 Task: Find a one-way flight from Honolulu to Jacksonville on May 3 for 9 passengers in Premium economy, departing between 4:00 AM and 7:00 AM.
Action: Mouse moved to (299, 269)
Screenshot: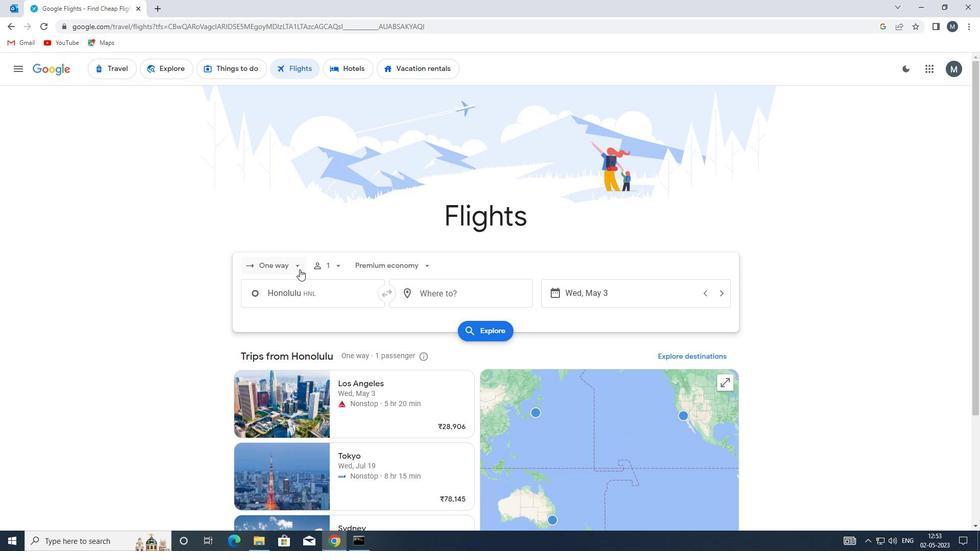 
Action: Mouse pressed left at (299, 269)
Screenshot: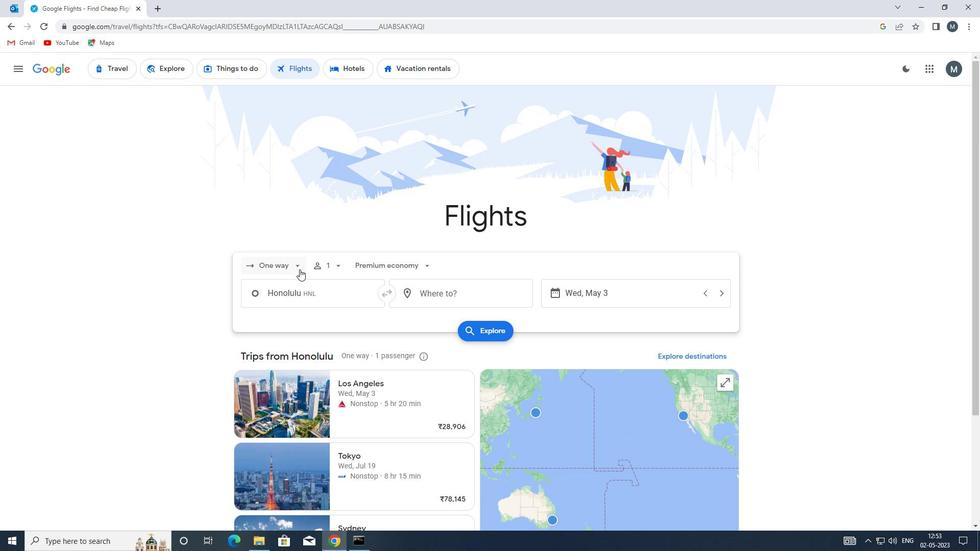 
Action: Mouse moved to (303, 310)
Screenshot: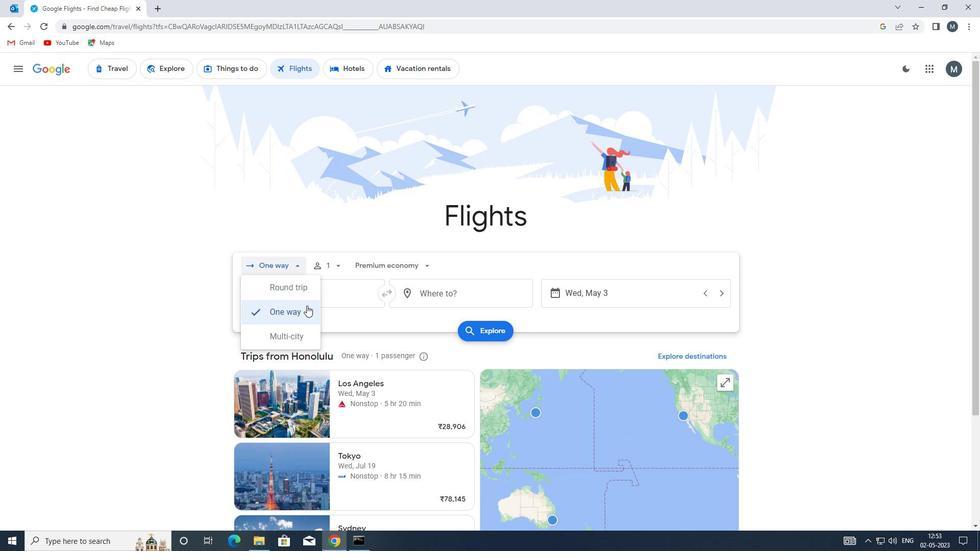 
Action: Mouse pressed left at (303, 310)
Screenshot: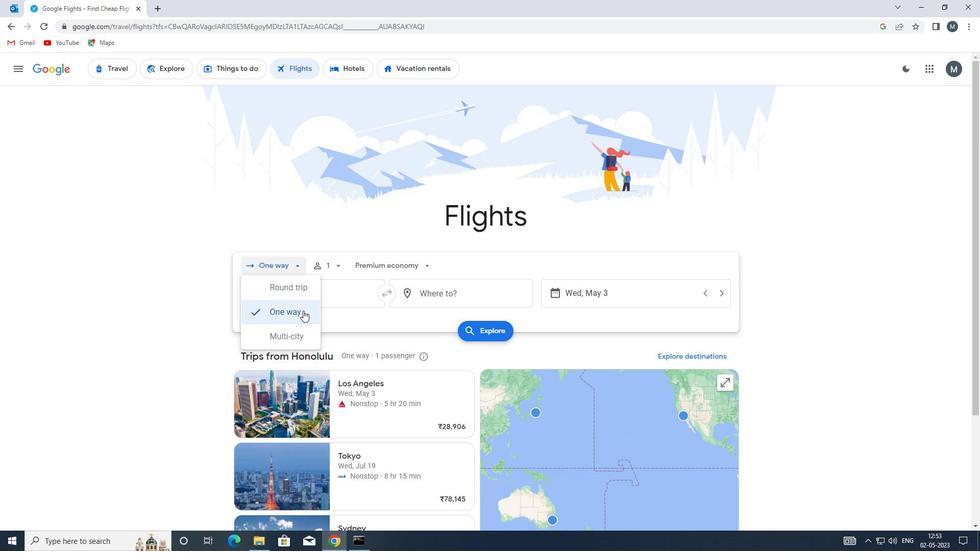 
Action: Mouse moved to (333, 266)
Screenshot: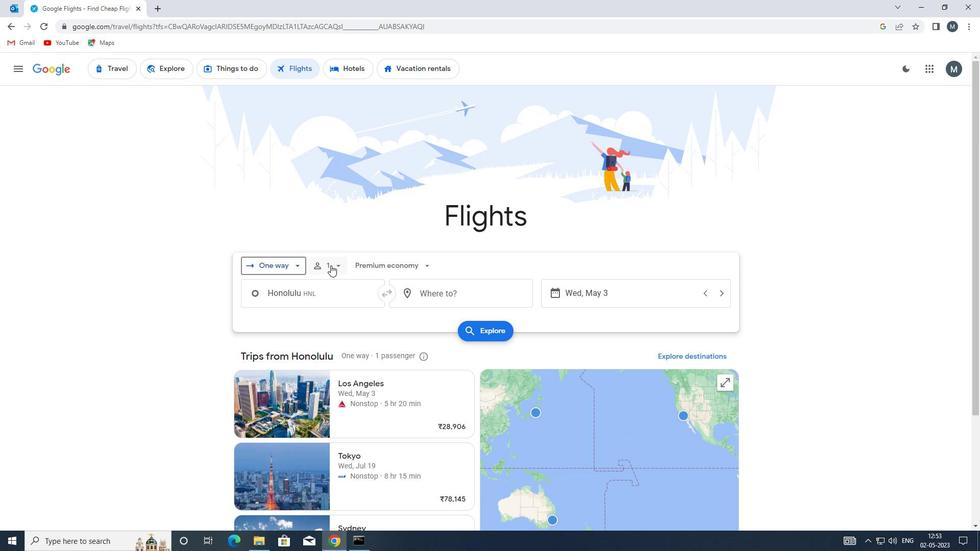 
Action: Mouse pressed left at (333, 266)
Screenshot: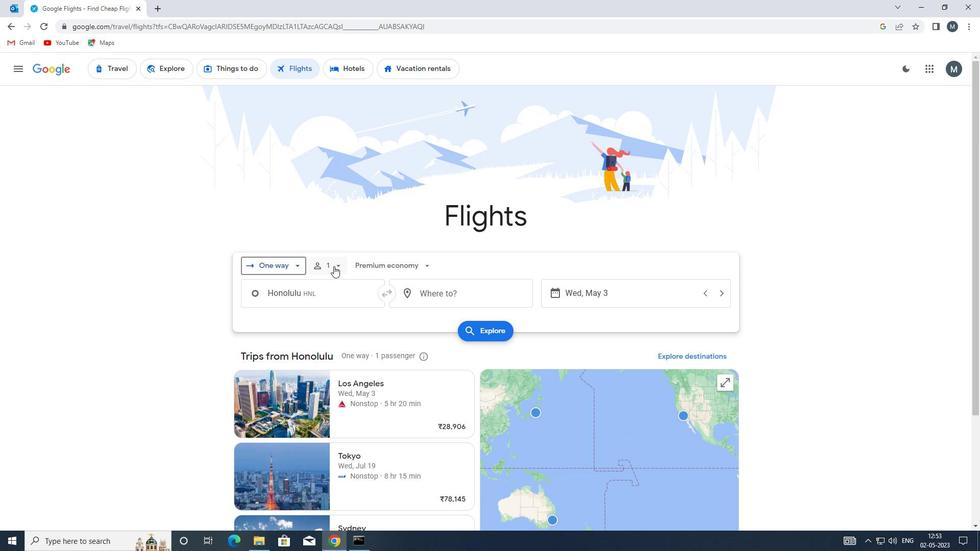 
Action: Mouse moved to (419, 292)
Screenshot: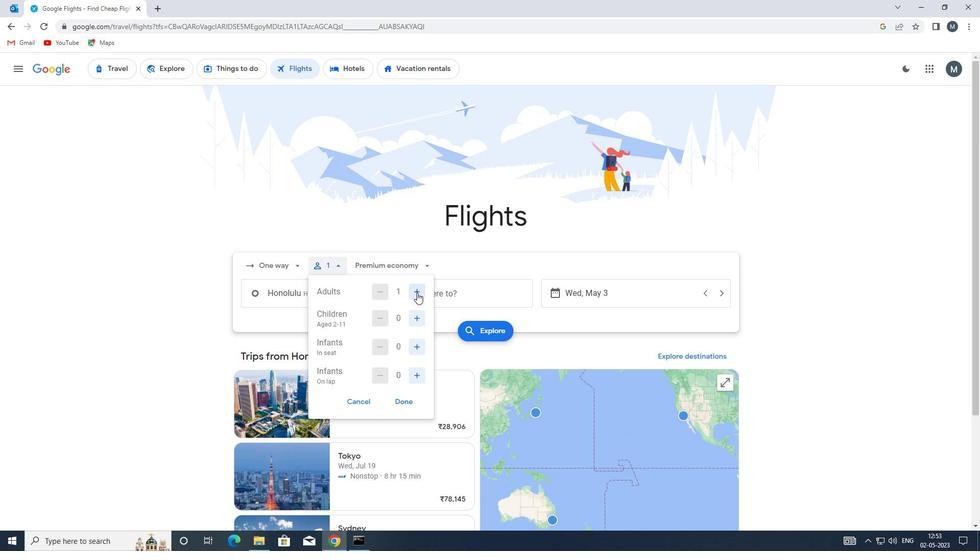 
Action: Mouse pressed left at (419, 292)
Screenshot: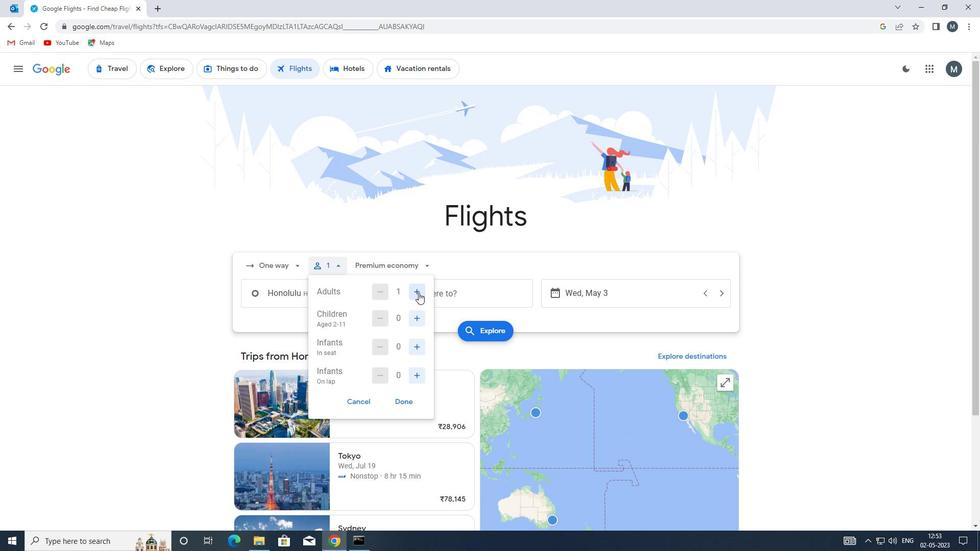 
Action: Mouse pressed left at (419, 292)
Screenshot: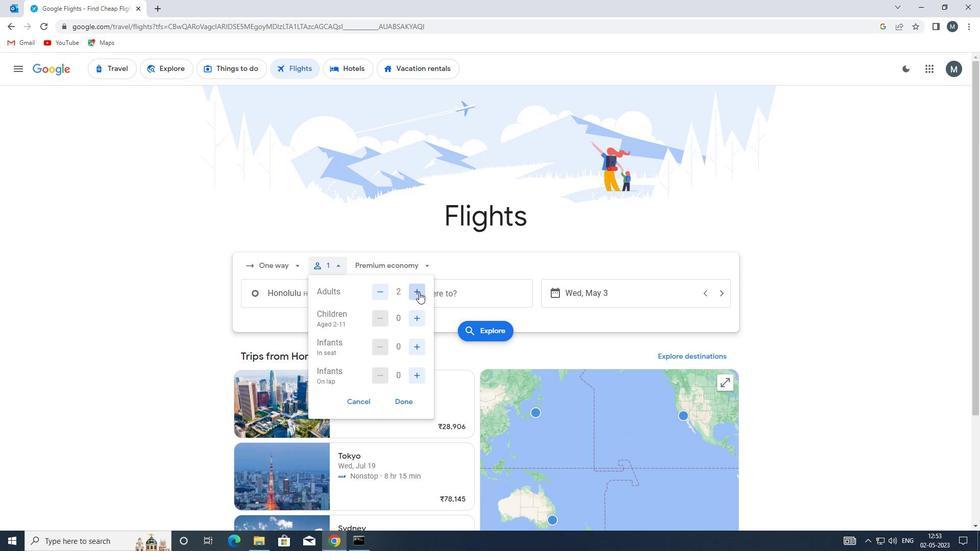 
Action: Mouse pressed left at (419, 292)
Screenshot: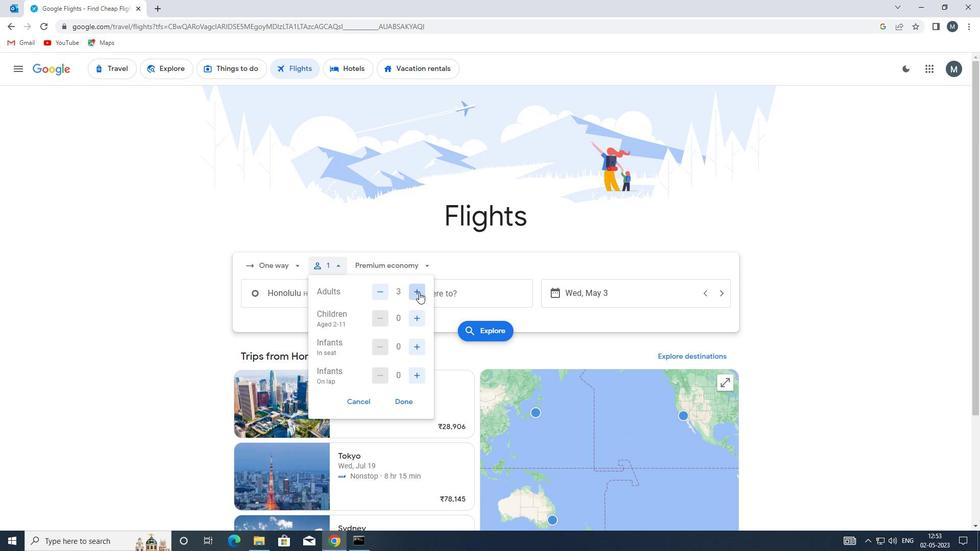 
Action: Mouse pressed left at (419, 292)
Screenshot: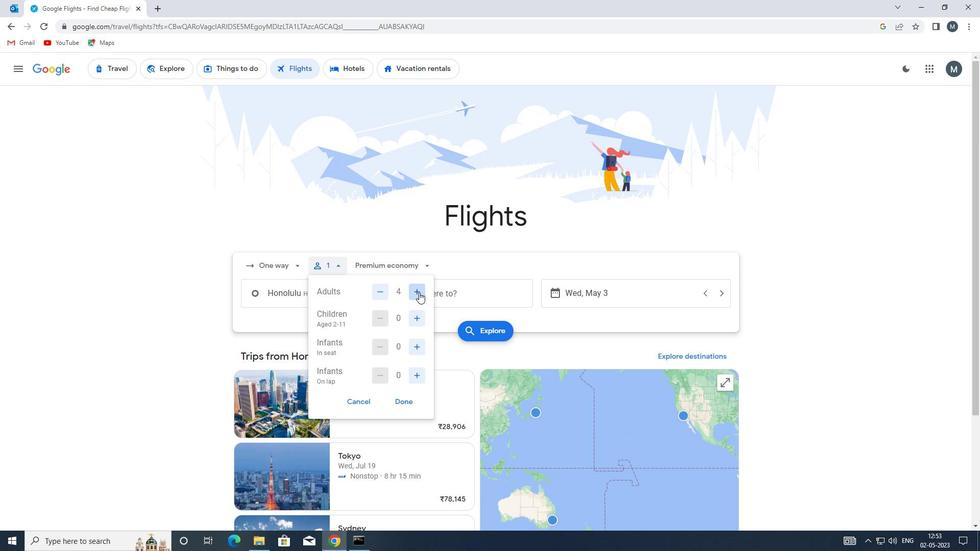 
Action: Mouse moved to (385, 294)
Screenshot: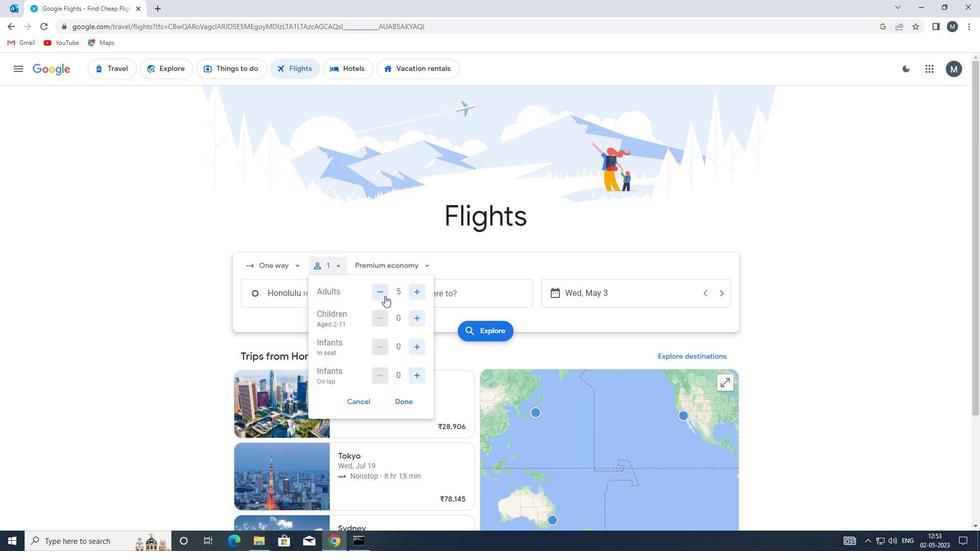 
Action: Mouse pressed left at (385, 294)
Screenshot: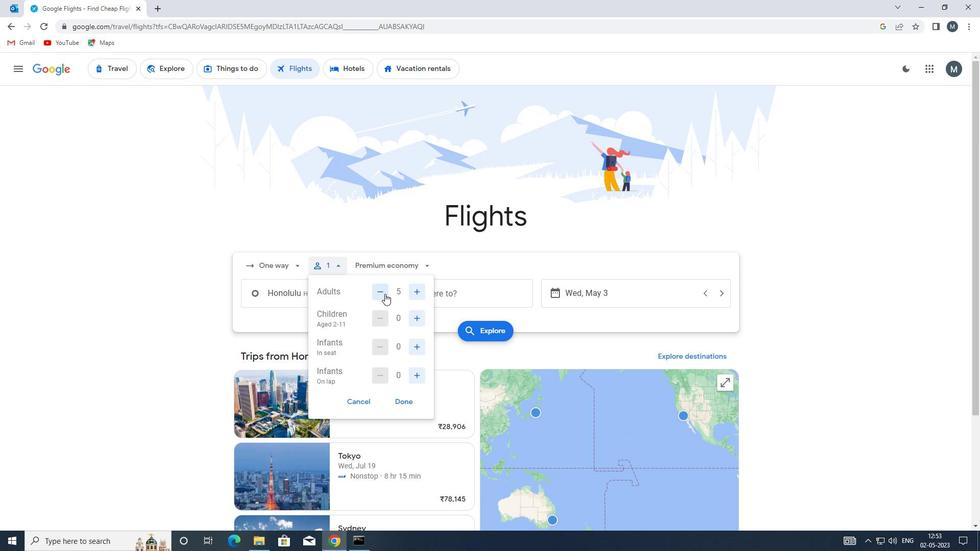 
Action: Mouse moved to (419, 321)
Screenshot: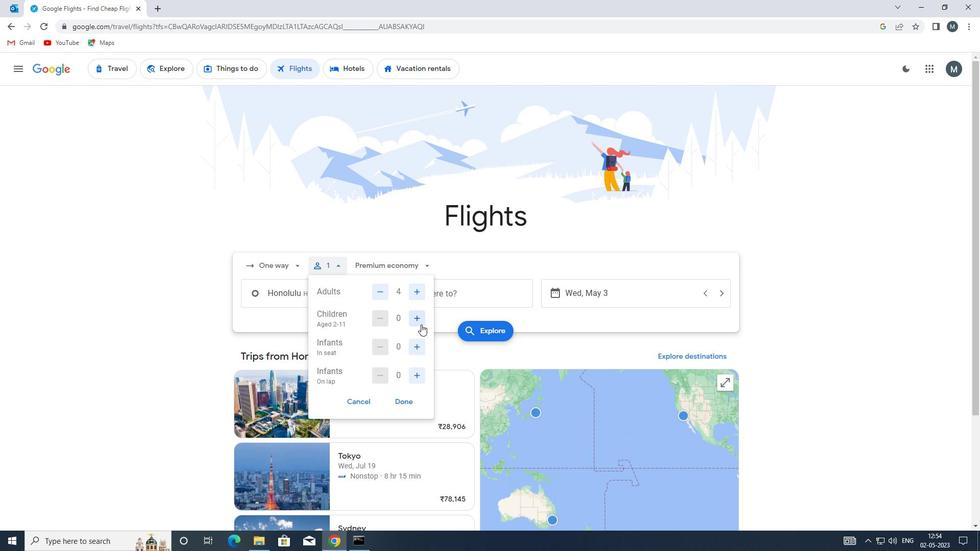 
Action: Mouse pressed left at (419, 321)
Screenshot: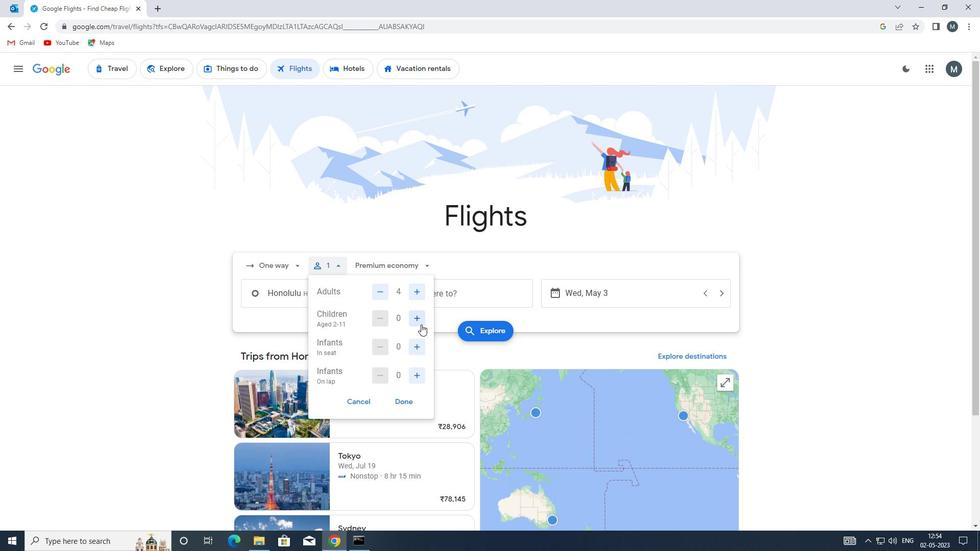 
Action: Mouse pressed left at (419, 321)
Screenshot: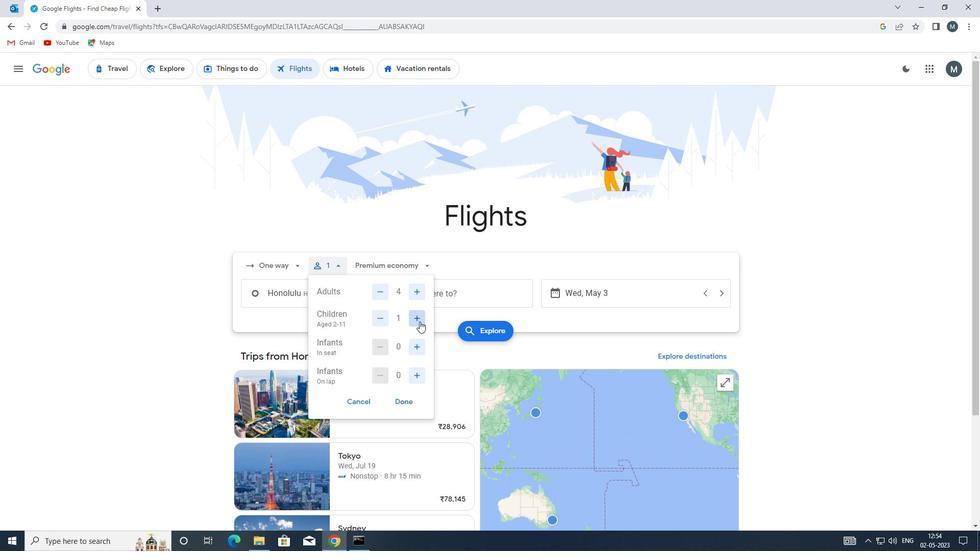 
Action: Mouse moved to (415, 347)
Screenshot: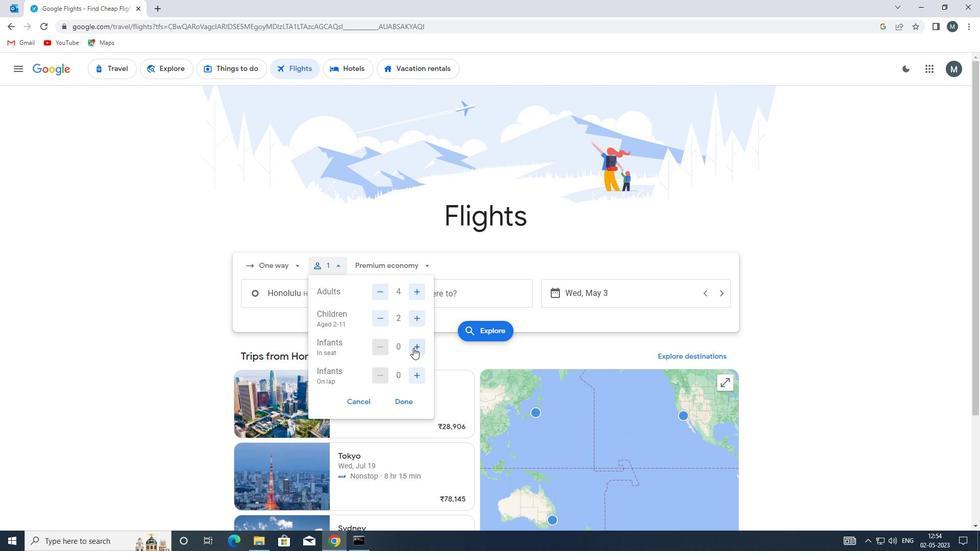 
Action: Mouse pressed left at (415, 347)
Screenshot: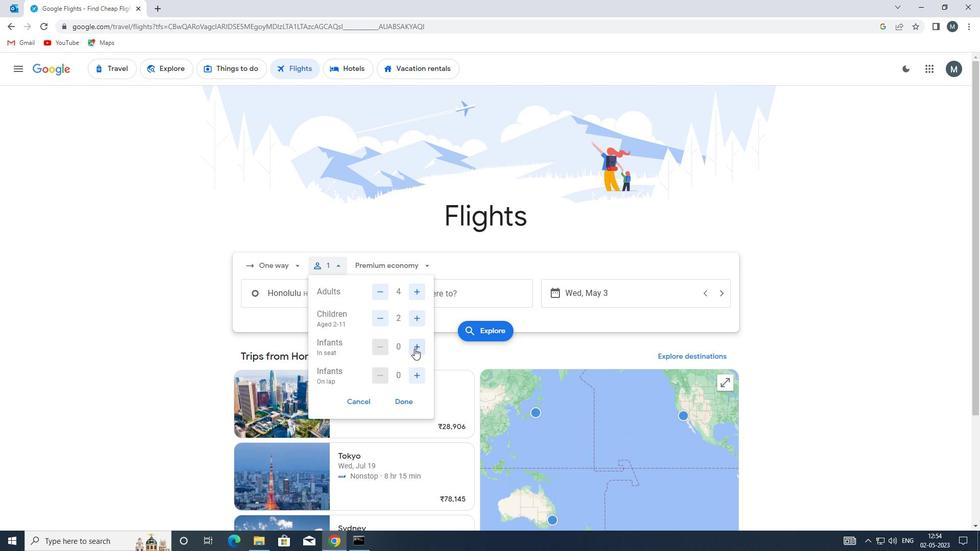 
Action: Mouse pressed left at (415, 347)
Screenshot: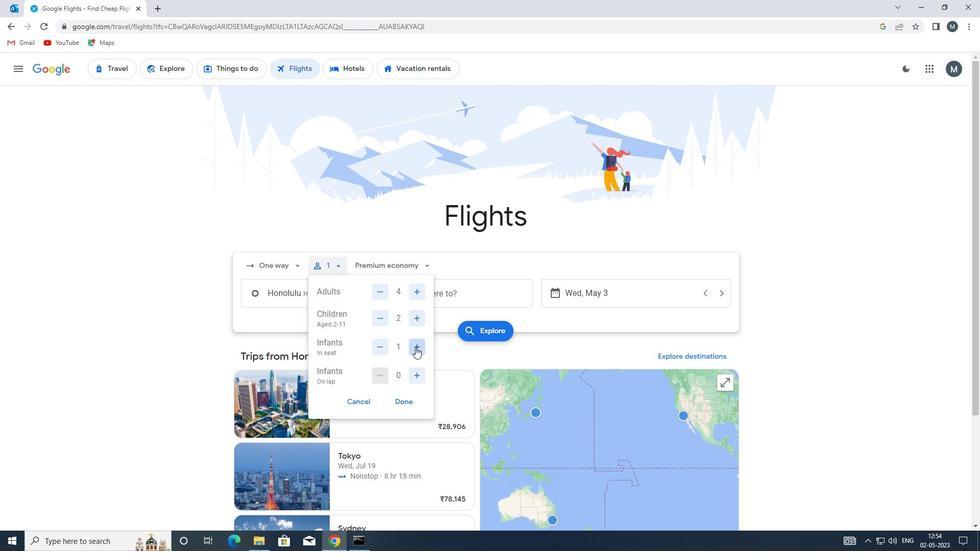 
Action: Mouse moved to (413, 374)
Screenshot: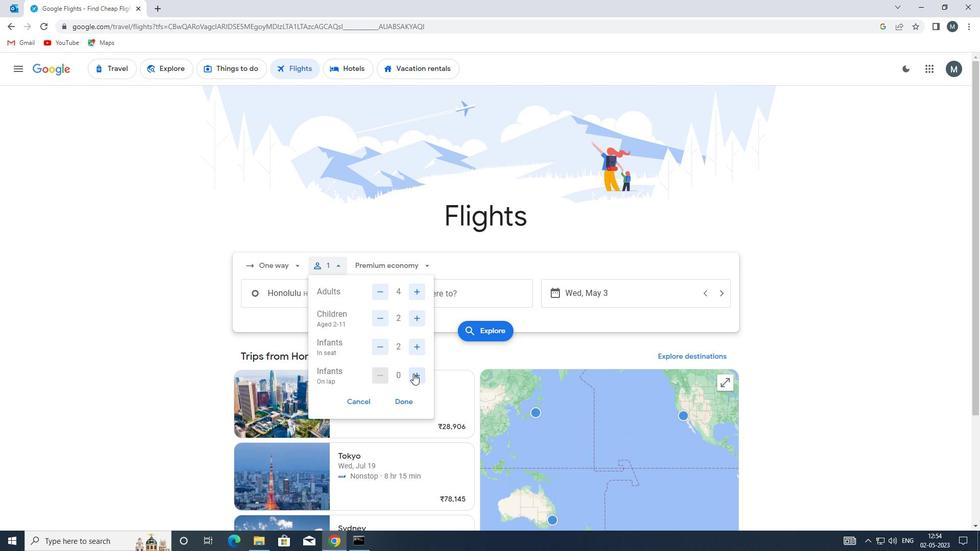 
Action: Mouse pressed left at (413, 374)
Screenshot: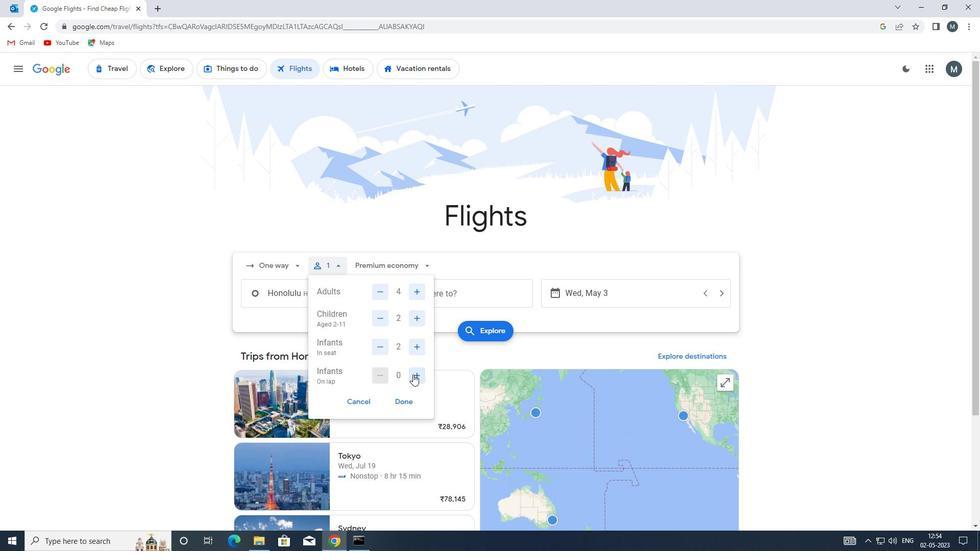 
Action: Mouse moved to (401, 402)
Screenshot: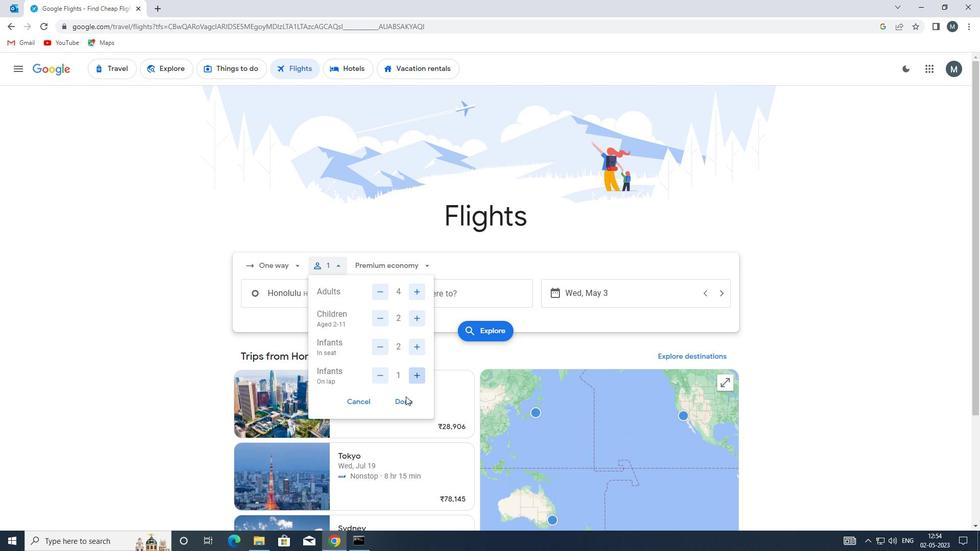 
Action: Mouse pressed left at (401, 402)
Screenshot: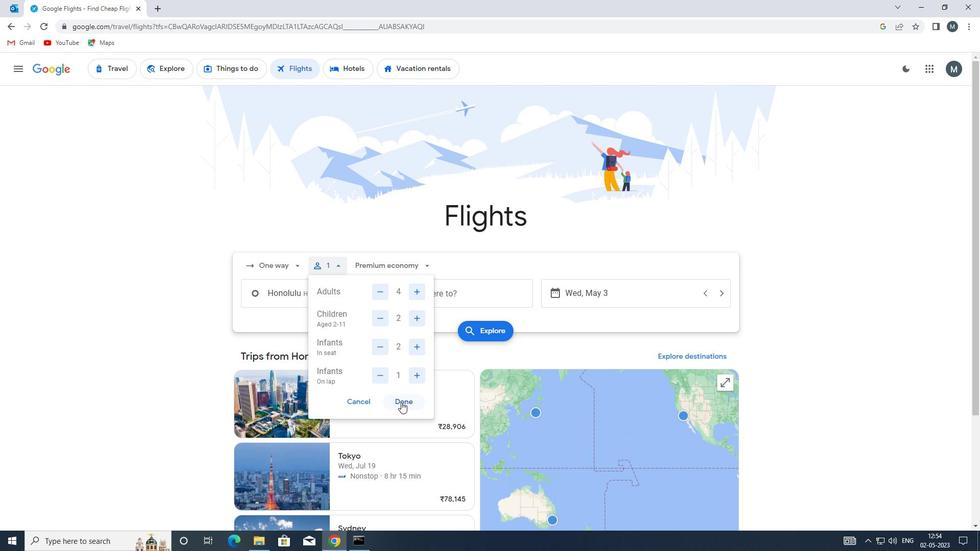 
Action: Mouse moved to (408, 266)
Screenshot: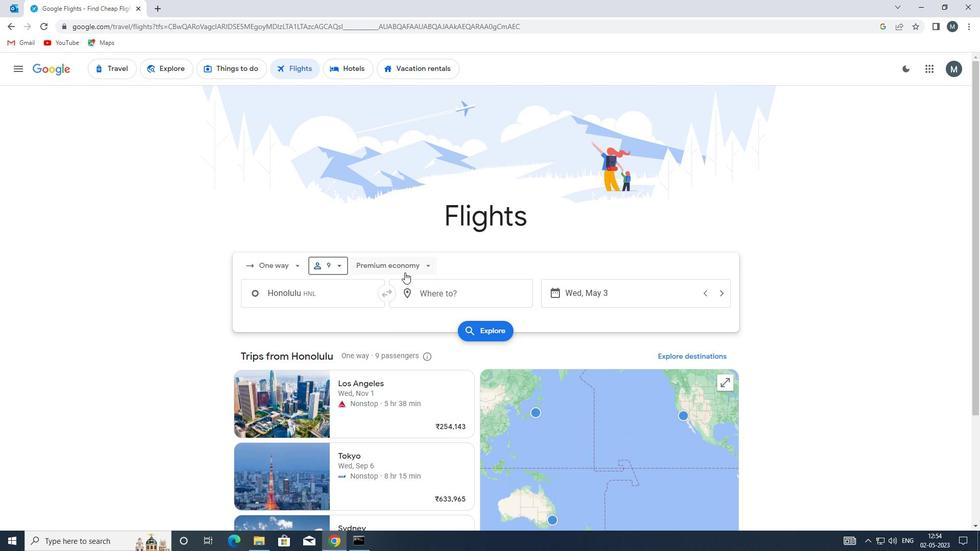
Action: Mouse pressed left at (408, 266)
Screenshot: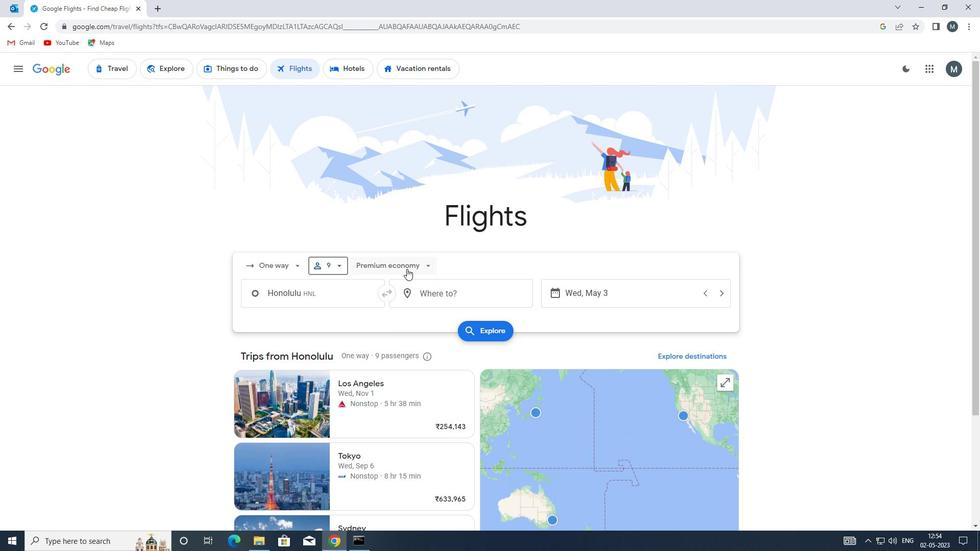 
Action: Mouse moved to (420, 308)
Screenshot: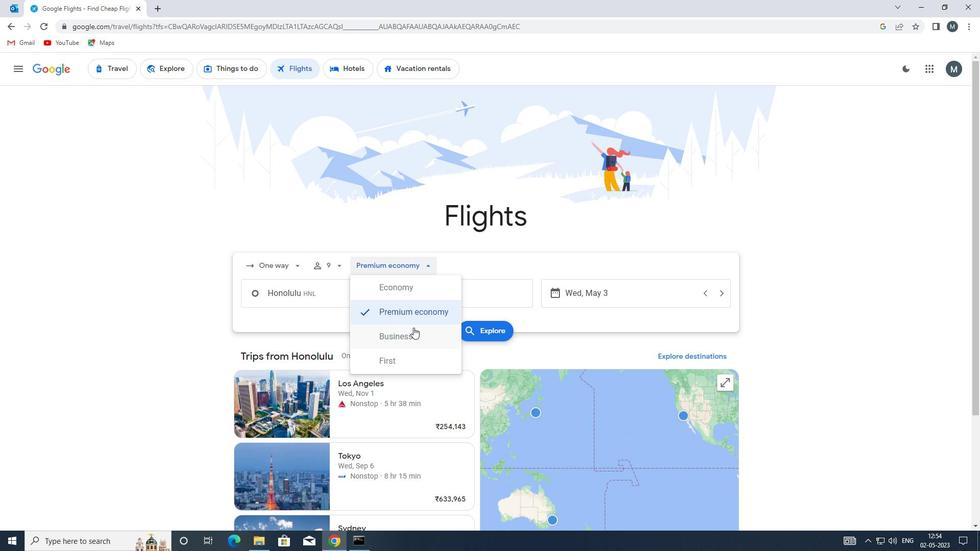 
Action: Mouse pressed left at (420, 308)
Screenshot: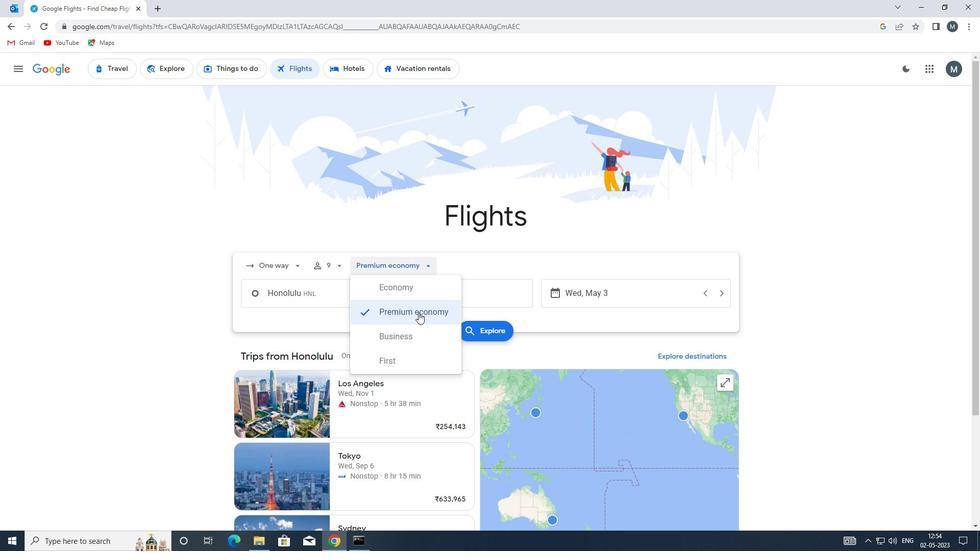 
Action: Mouse moved to (348, 295)
Screenshot: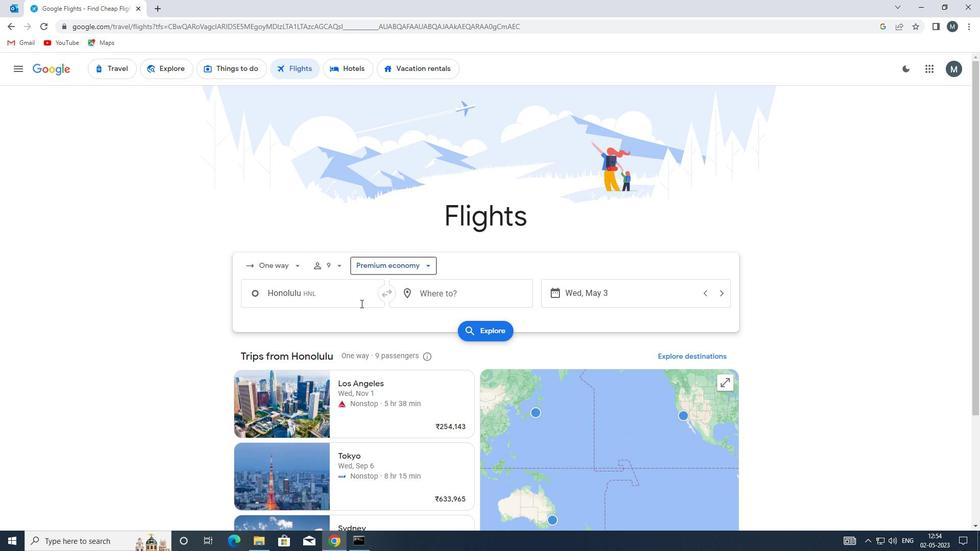
Action: Mouse pressed left at (348, 295)
Screenshot: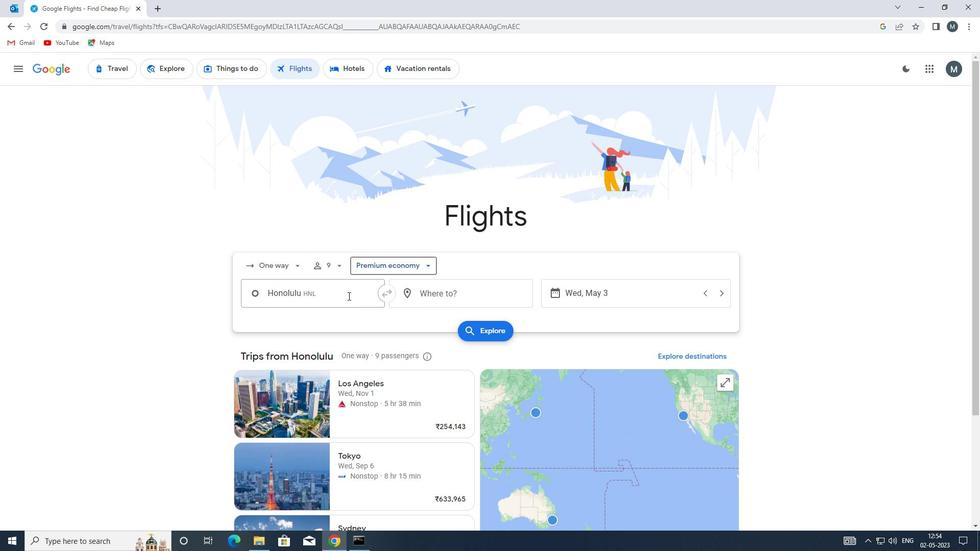 
Action: Key pressed <Key.enter>
Screenshot: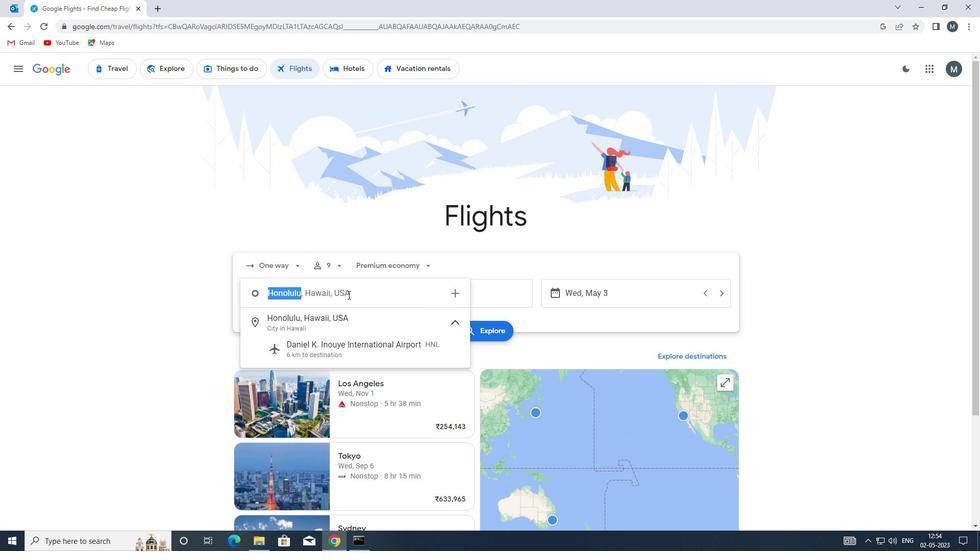 
Action: Mouse moved to (440, 292)
Screenshot: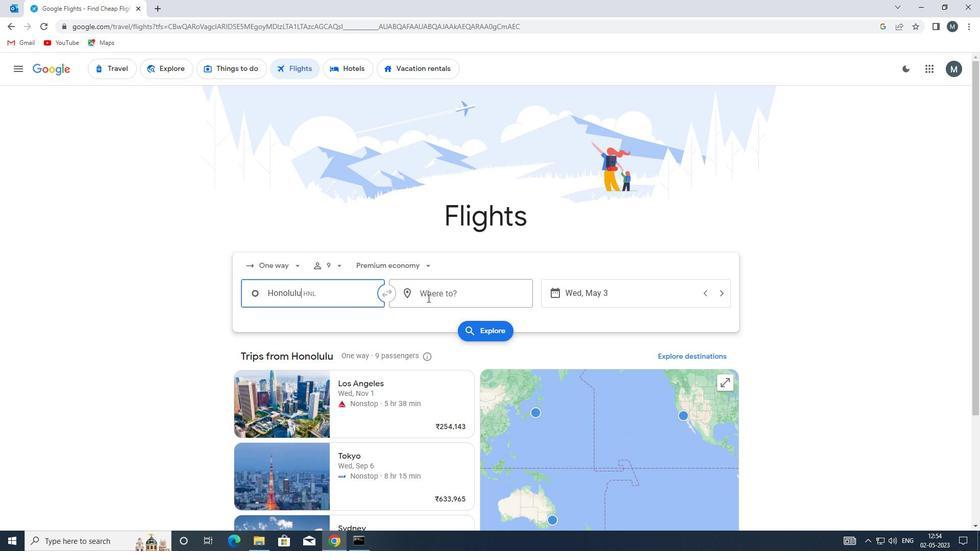 
Action: Mouse pressed left at (440, 292)
Screenshot: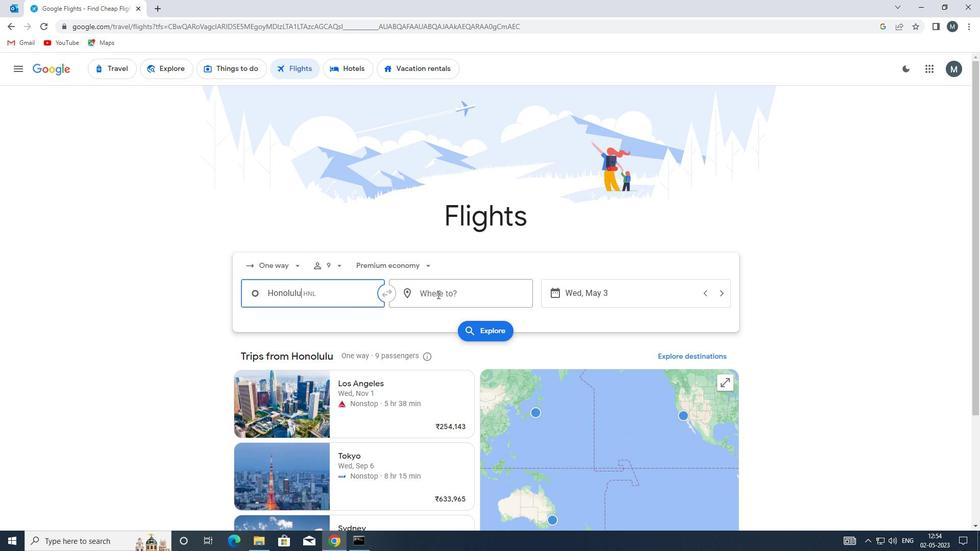 
Action: Key pressed oaj
Screenshot: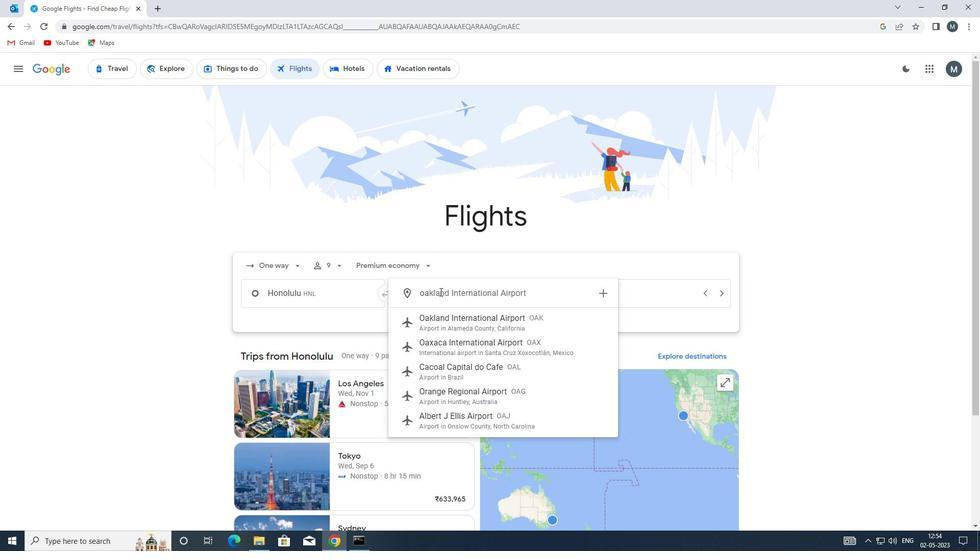 
Action: Mouse moved to (454, 322)
Screenshot: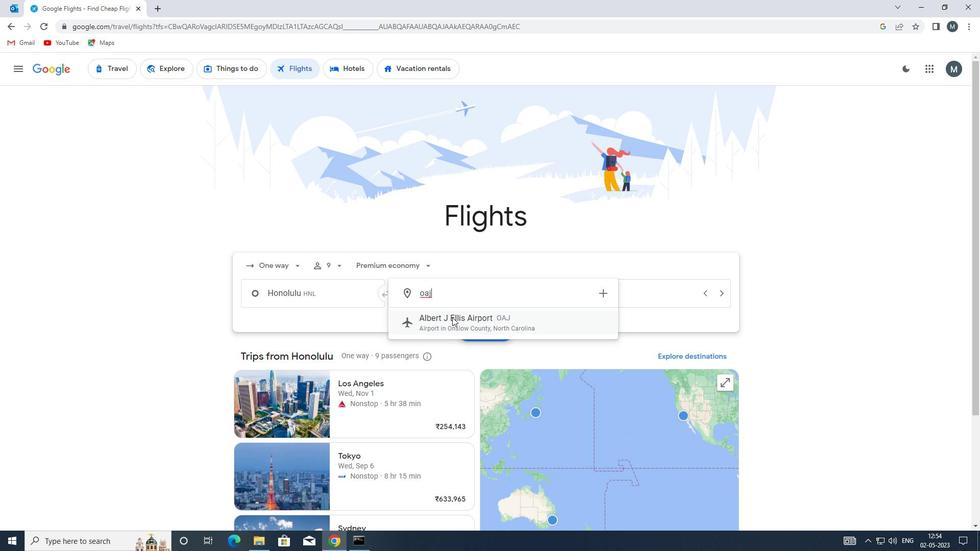 
Action: Mouse pressed left at (454, 322)
Screenshot: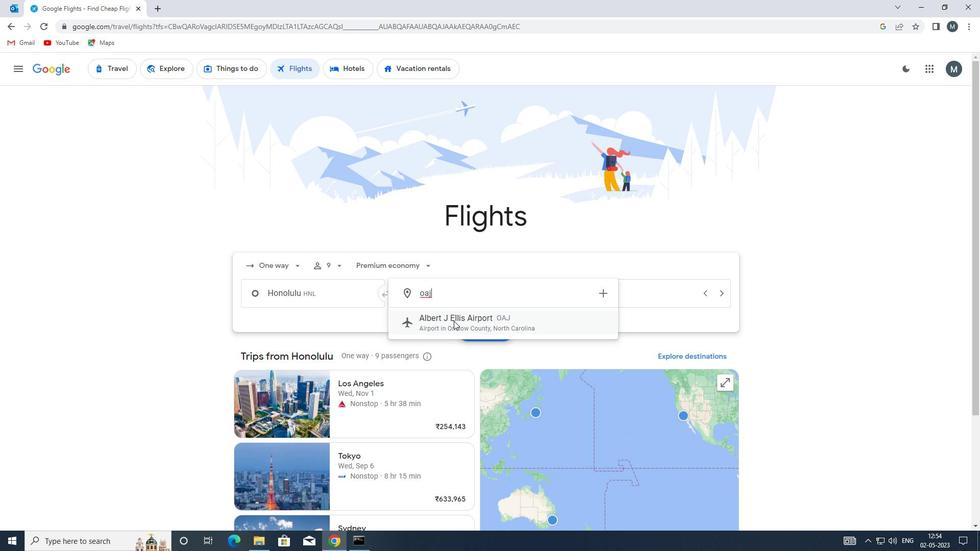 
Action: Mouse moved to (591, 300)
Screenshot: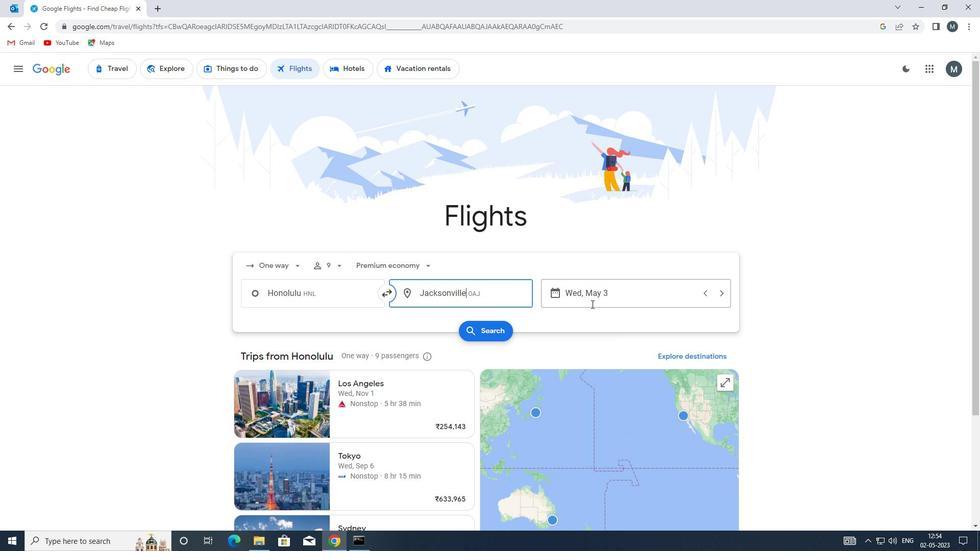 
Action: Mouse pressed left at (591, 300)
Screenshot: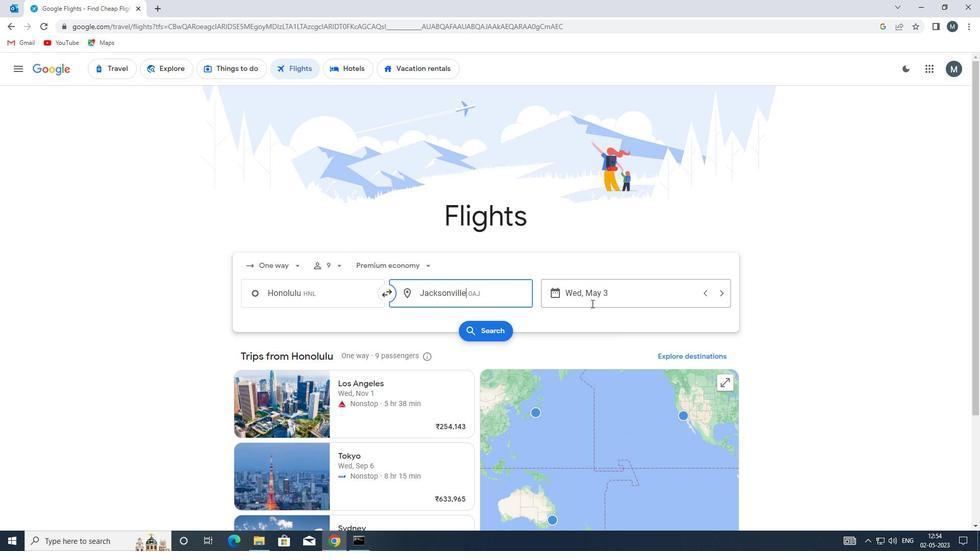 
Action: Mouse moved to (439, 346)
Screenshot: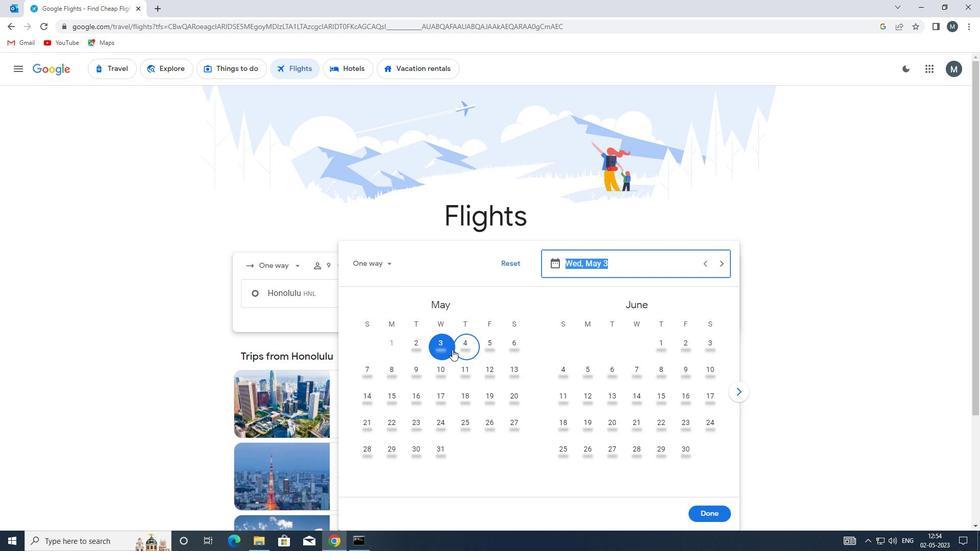 
Action: Mouse pressed left at (439, 346)
Screenshot: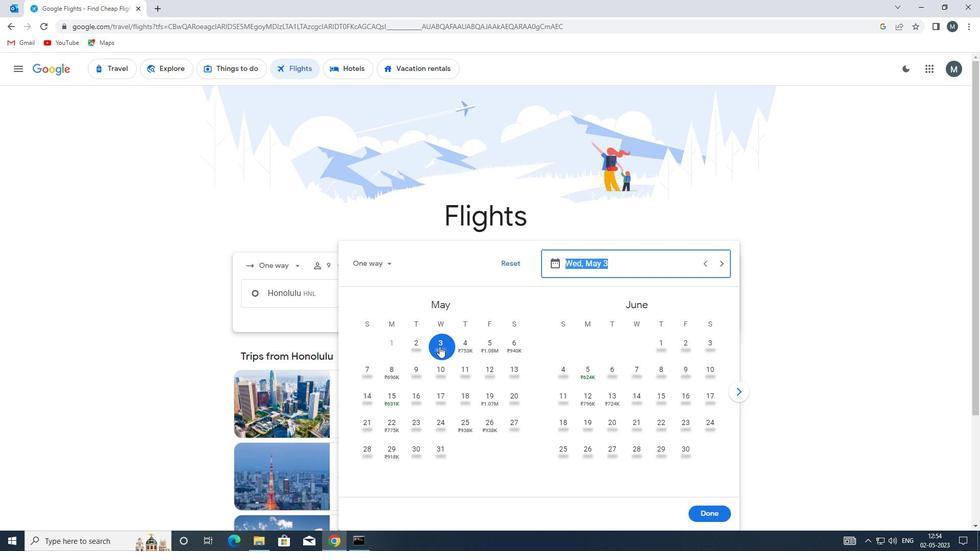 
Action: Mouse moved to (714, 513)
Screenshot: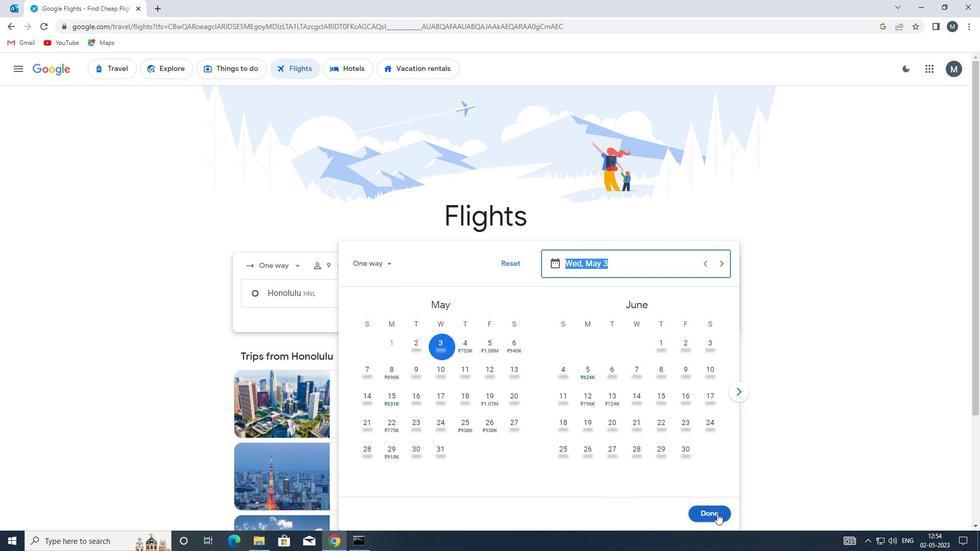 
Action: Mouse pressed left at (714, 513)
Screenshot: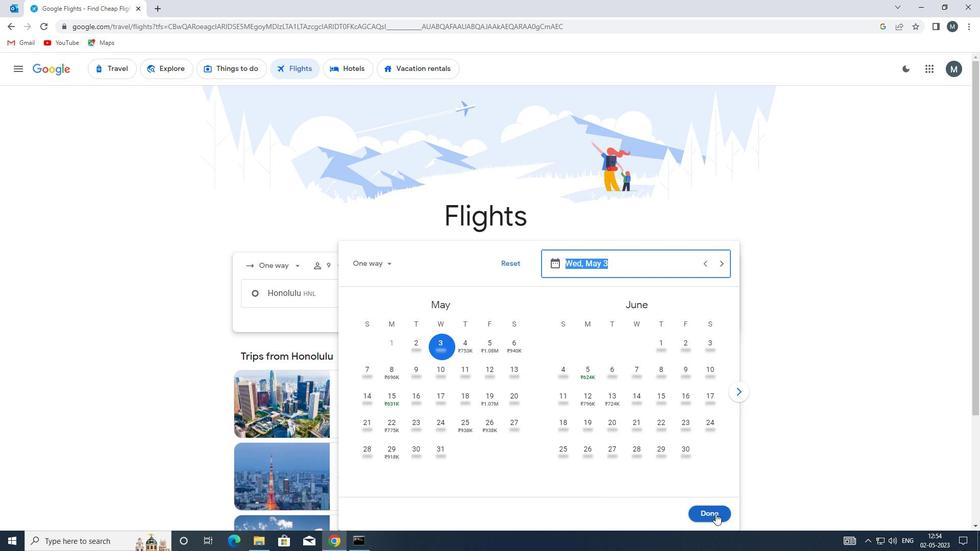 
Action: Mouse moved to (493, 329)
Screenshot: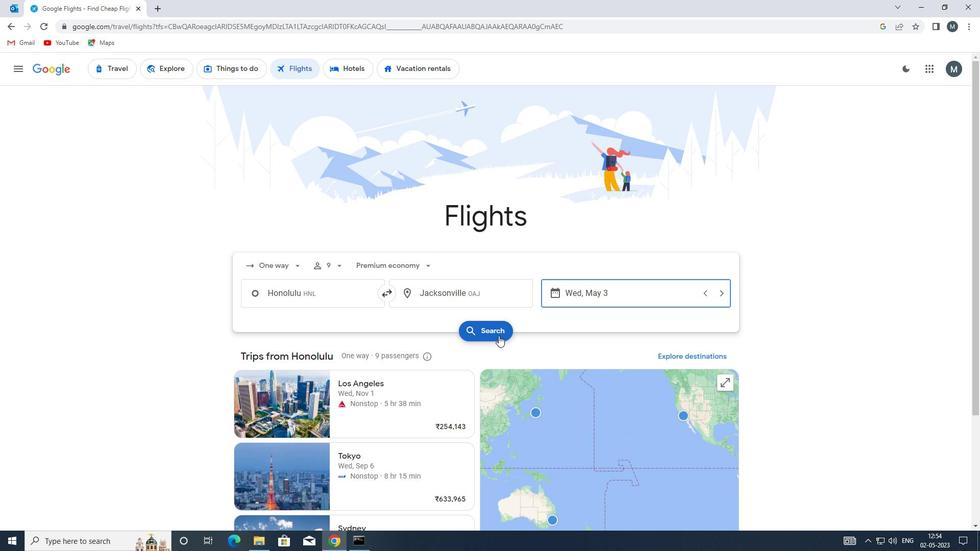 
Action: Mouse pressed left at (493, 329)
Screenshot: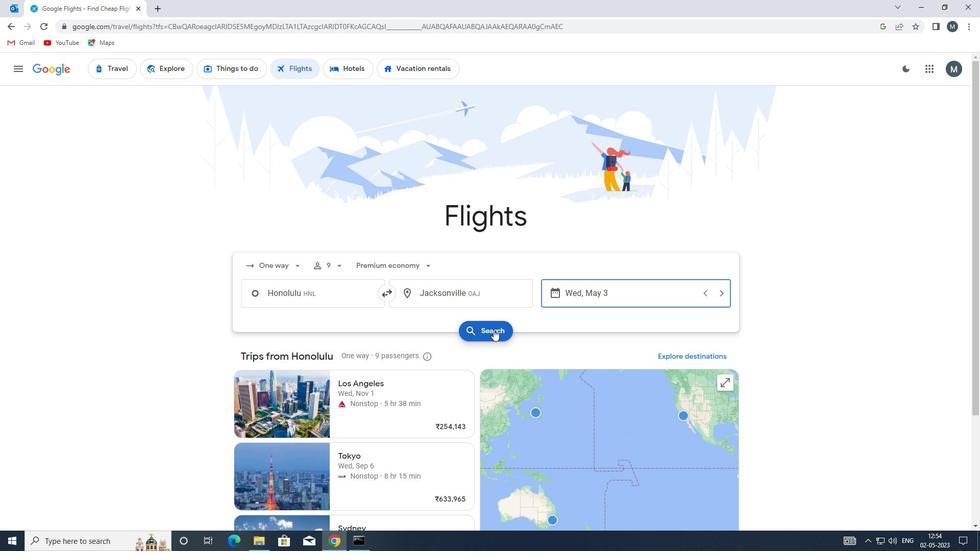 
Action: Mouse moved to (267, 165)
Screenshot: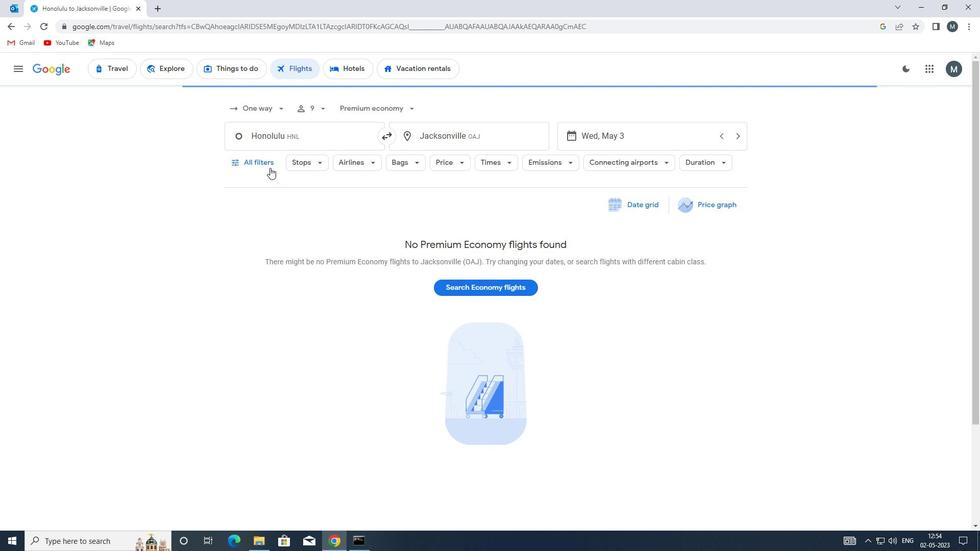 
Action: Mouse pressed left at (267, 165)
Screenshot: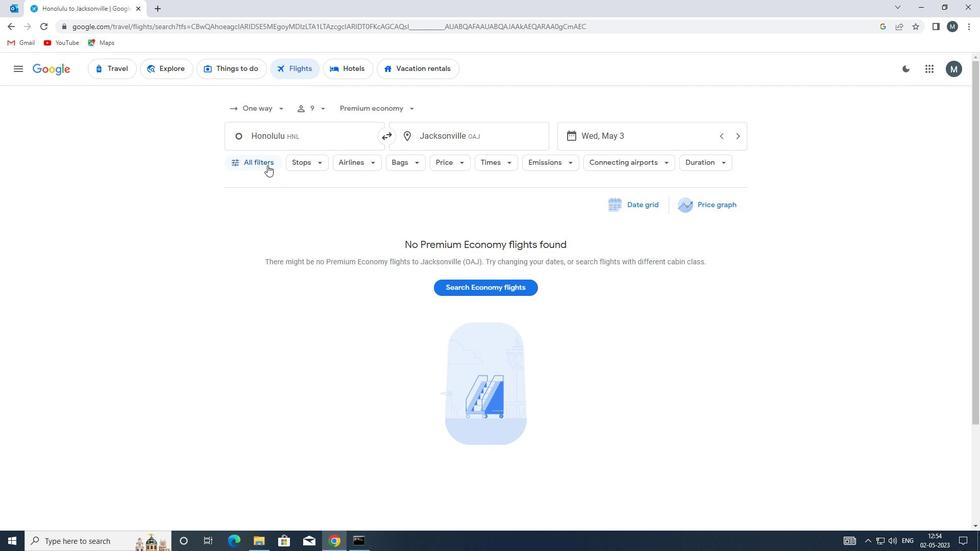 
Action: Mouse moved to (320, 328)
Screenshot: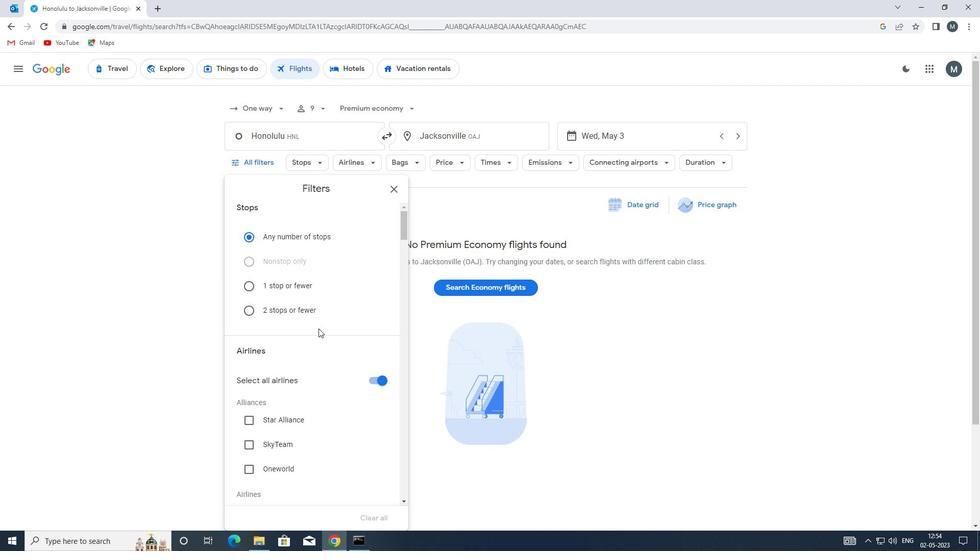 
Action: Mouse scrolled (320, 328) with delta (0, 0)
Screenshot: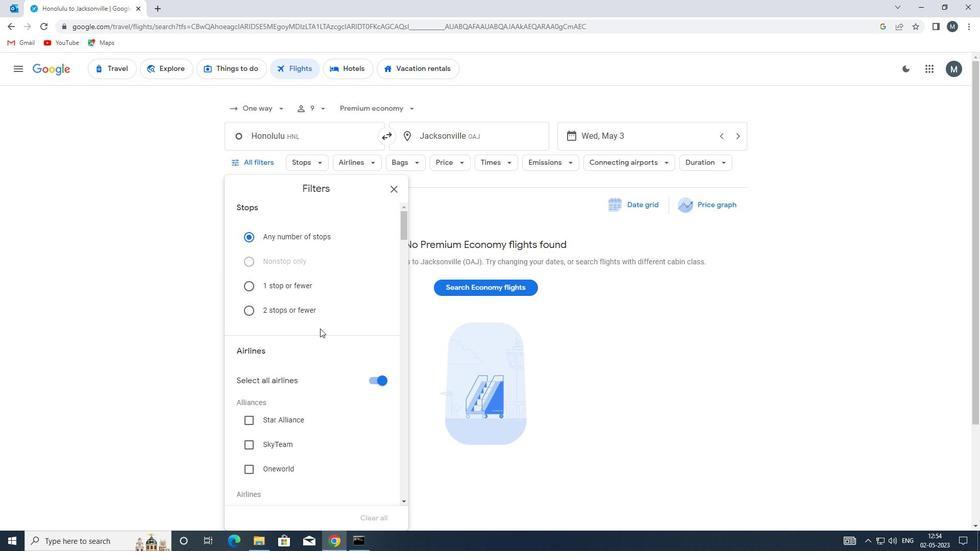 
Action: Mouse moved to (373, 331)
Screenshot: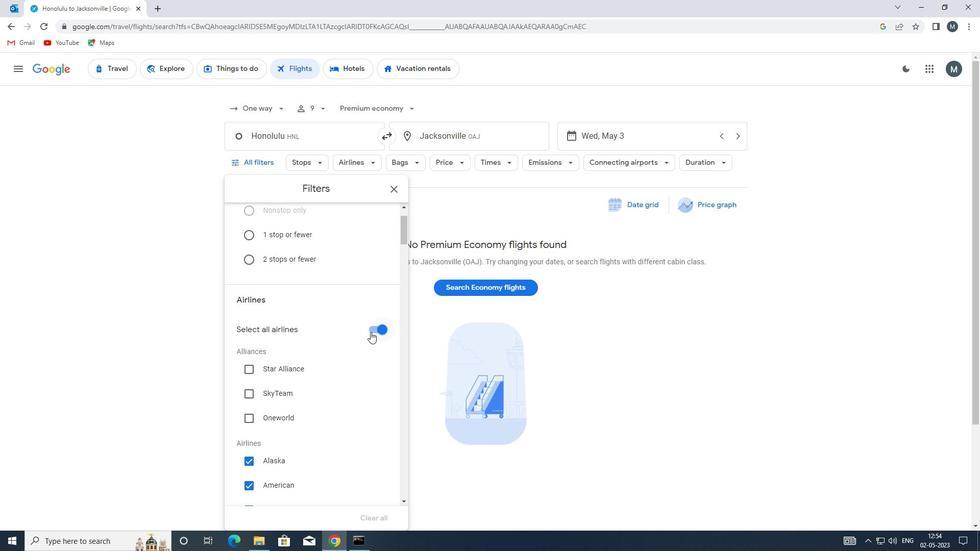 
Action: Mouse pressed left at (373, 331)
Screenshot: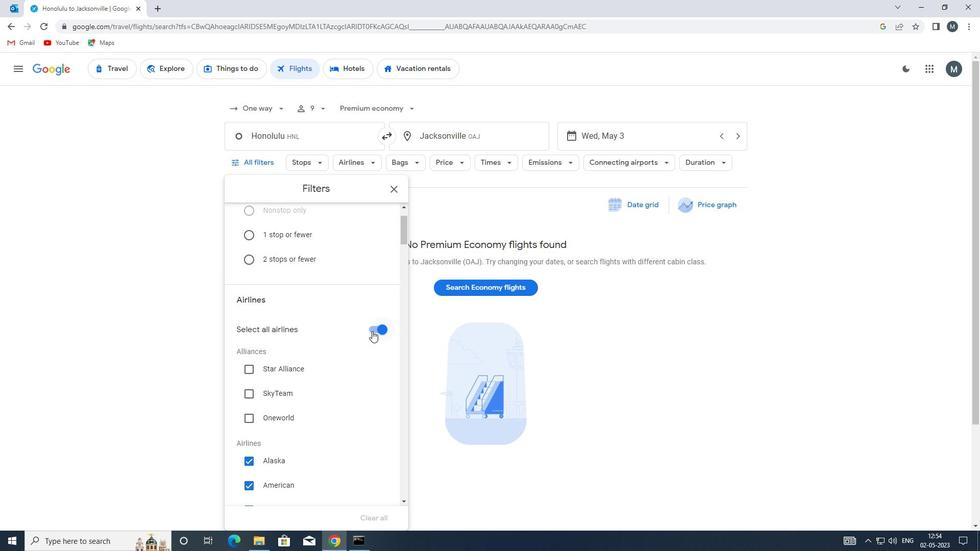 
Action: Mouse moved to (315, 334)
Screenshot: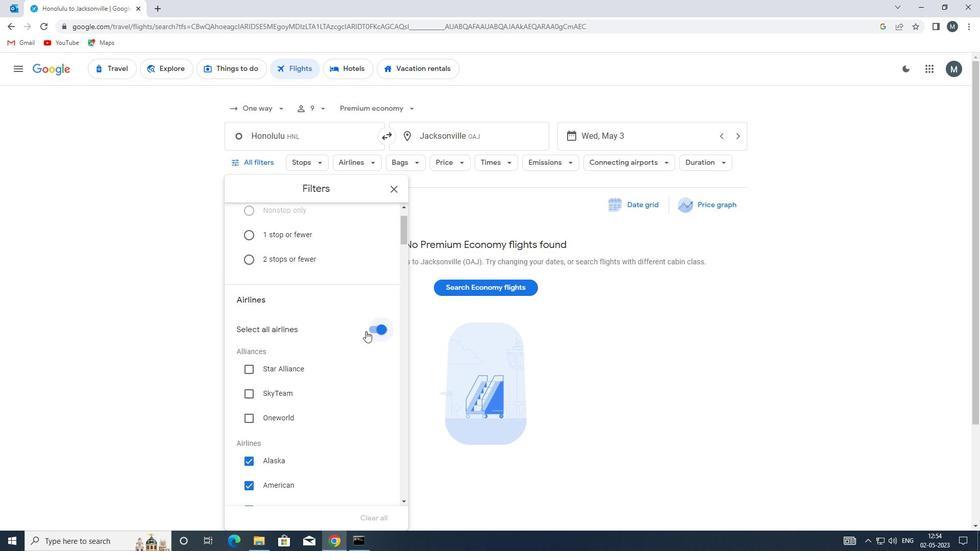 
Action: Mouse scrolled (315, 334) with delta (0, 0)
Screenshot: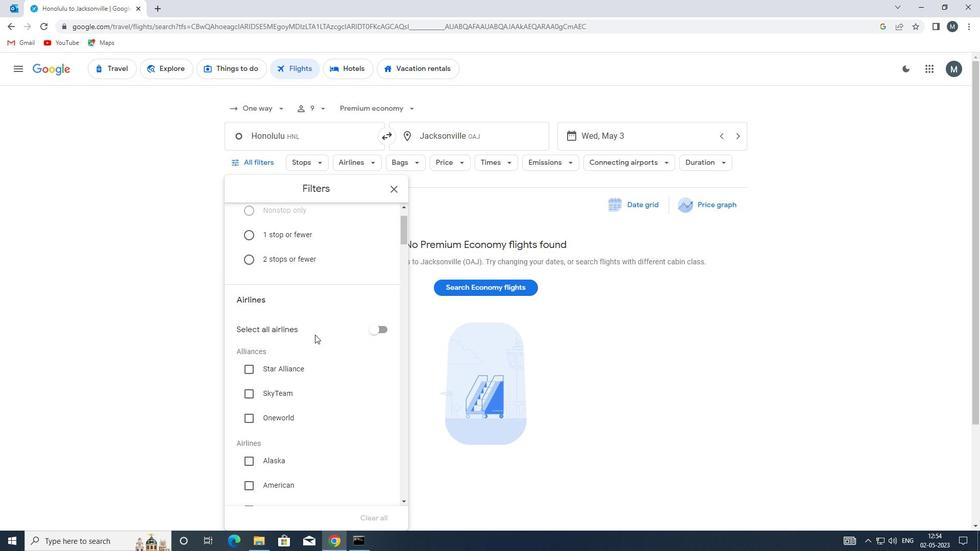 
Action: Mouse moved to (309, 340)
Screenshot: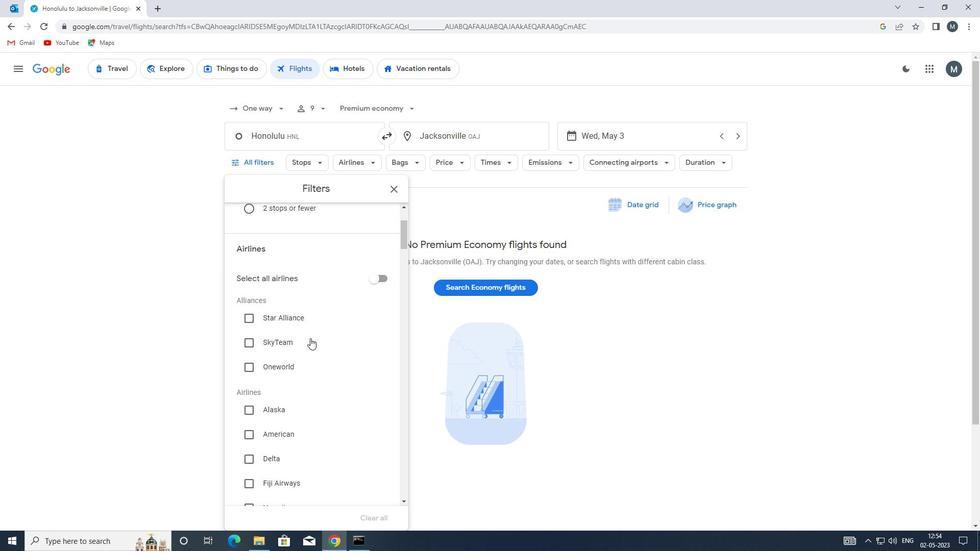 
Action: Mouse scrolled (309, 339) with delta (0, 0)
Screenshot: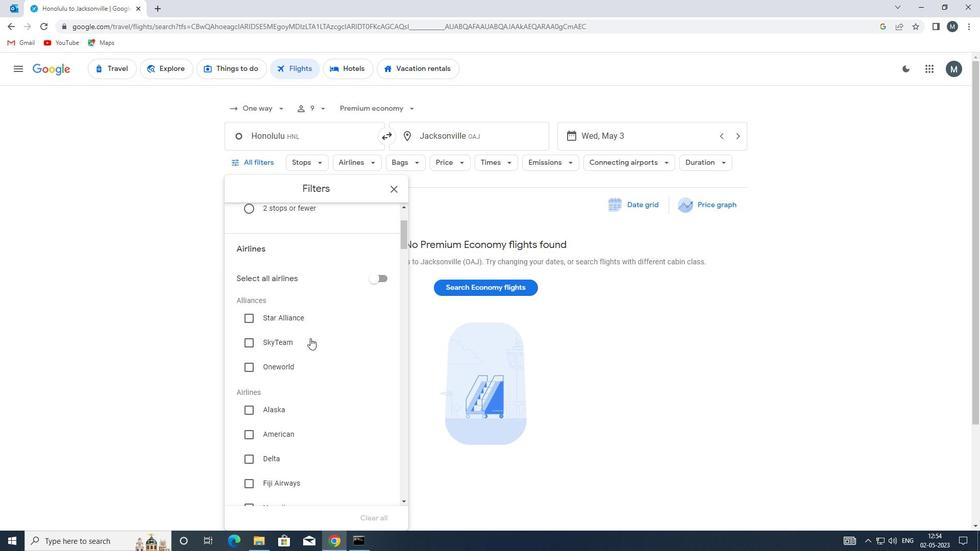 
Action: Mouse moved to (309, 340)
Screenshot: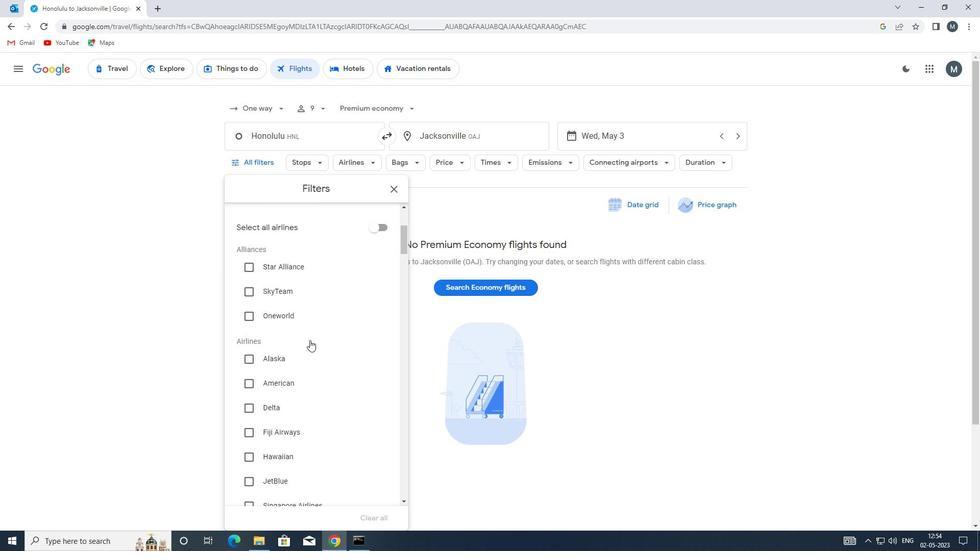 
Action: Mouse scrolled (309, 340) with delta (0, 0)
Screenshot: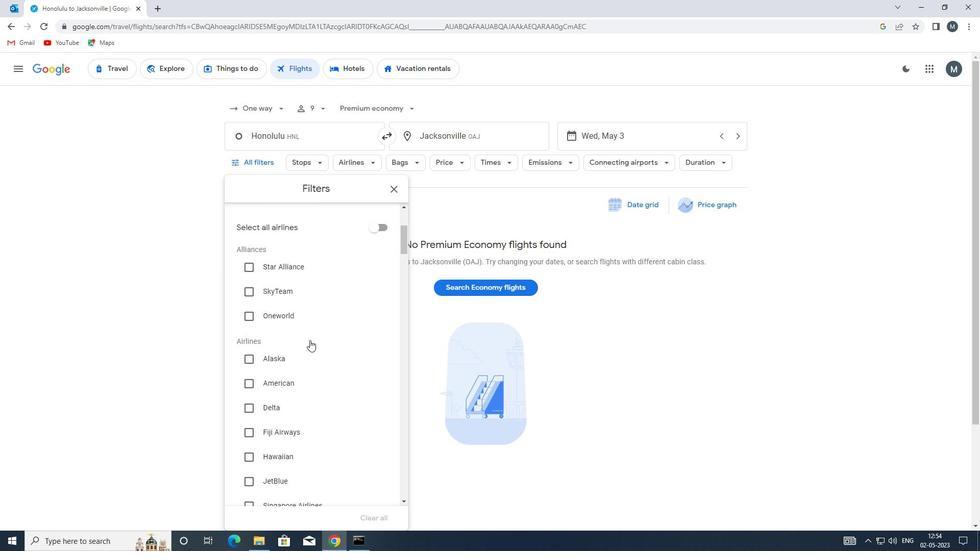 
Action: Mouse moved to (309, 346)
Screenshot: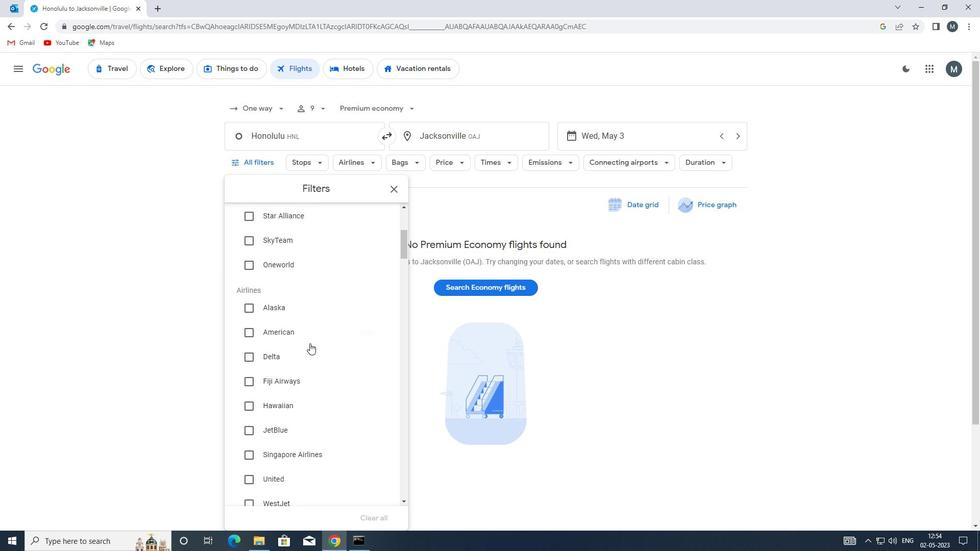 
Action: Mouse scrolled (309, 346) with delta (0, 0)
Screenshot: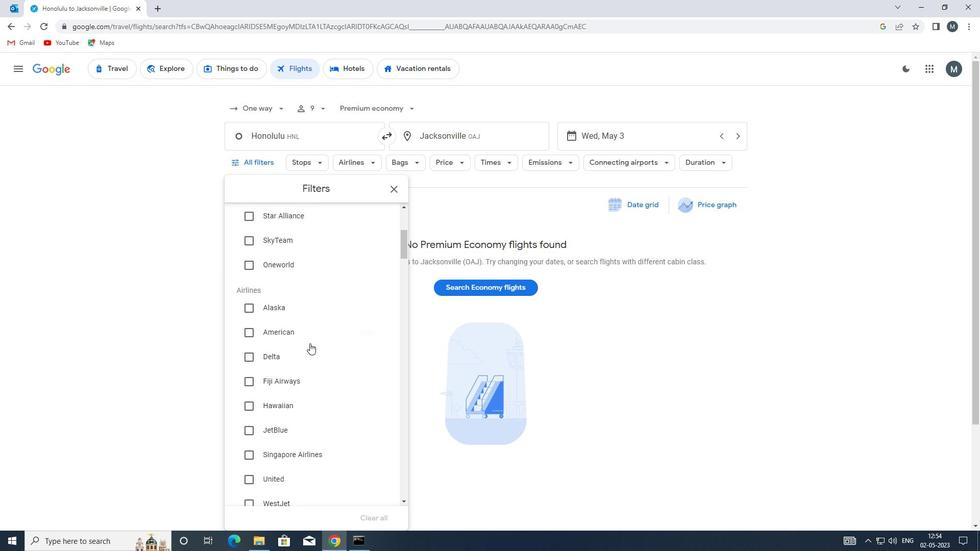 
Action: Mouse moved to (309, 347)
Screenshot: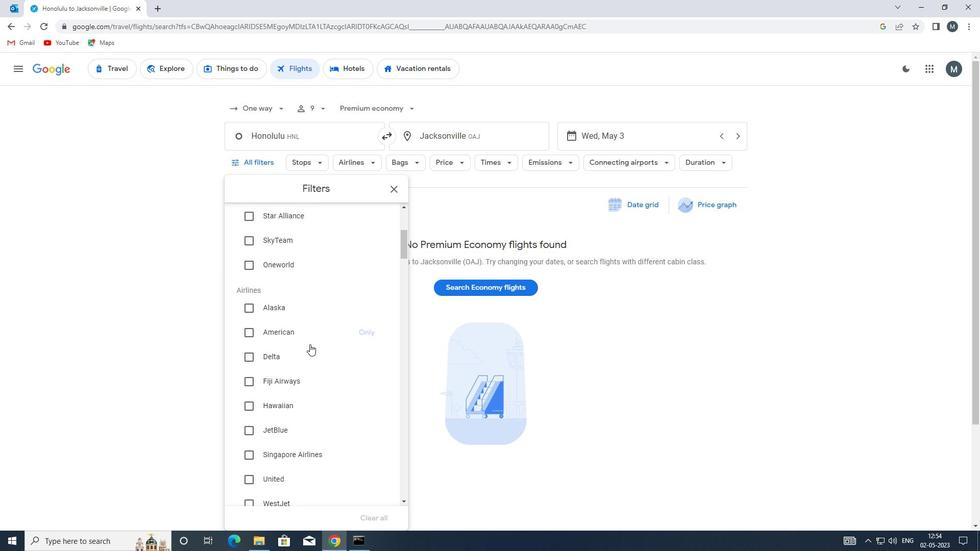 
Action: Mouse scrolled (309, 347) with delta (0, 0)
Screenshot: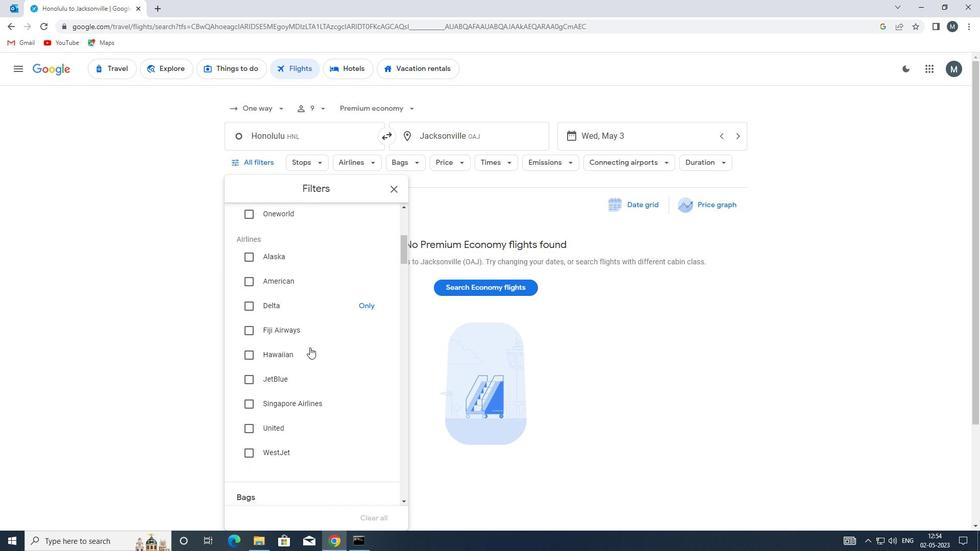 
Action: Mouse moved to (308, 345)
Screenshot: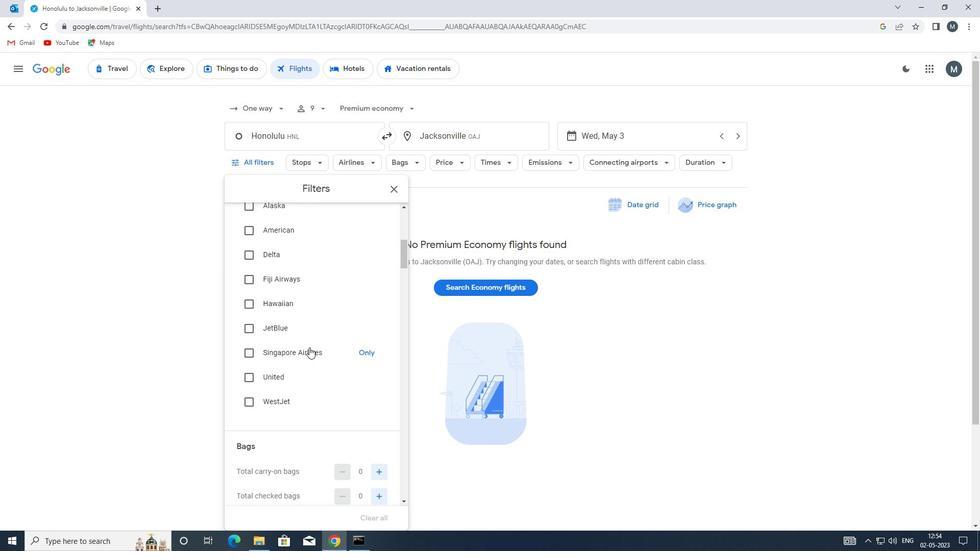 
Action: Mouse scrolled (308, 345) with delta (0, 0)
Screenshot: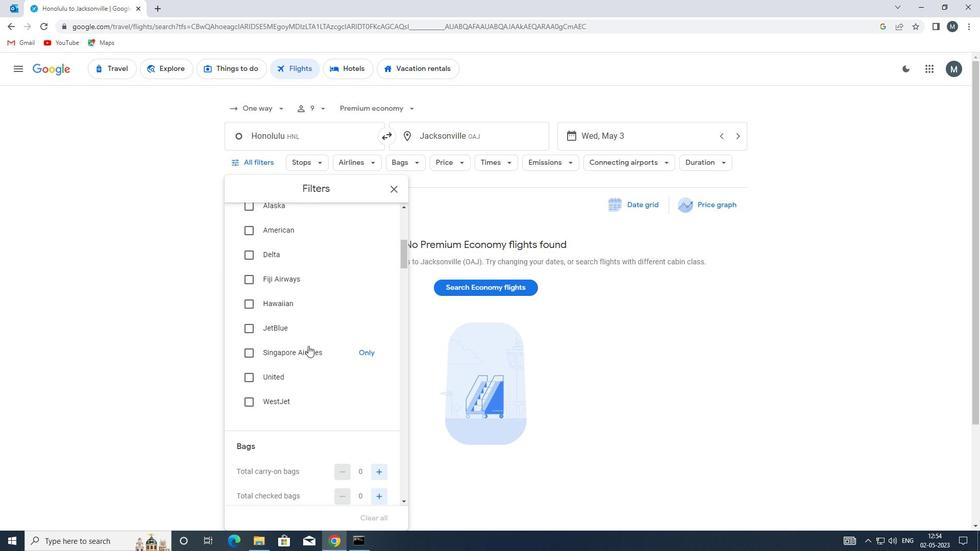 
Action: Mouse moved to (306, 344)
Screenshot: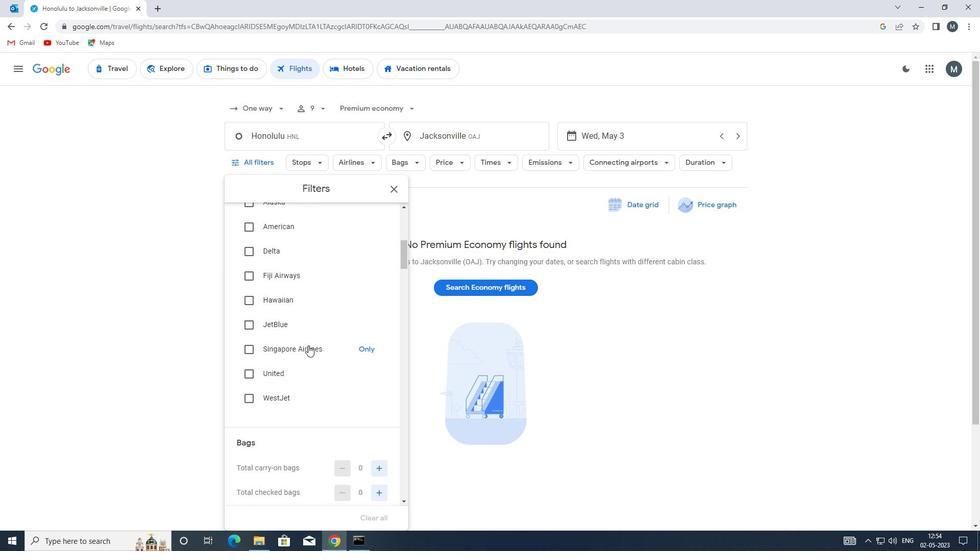 
Action: Mouse scrolled (306, 344) with delta (0, 0)
Screenshot: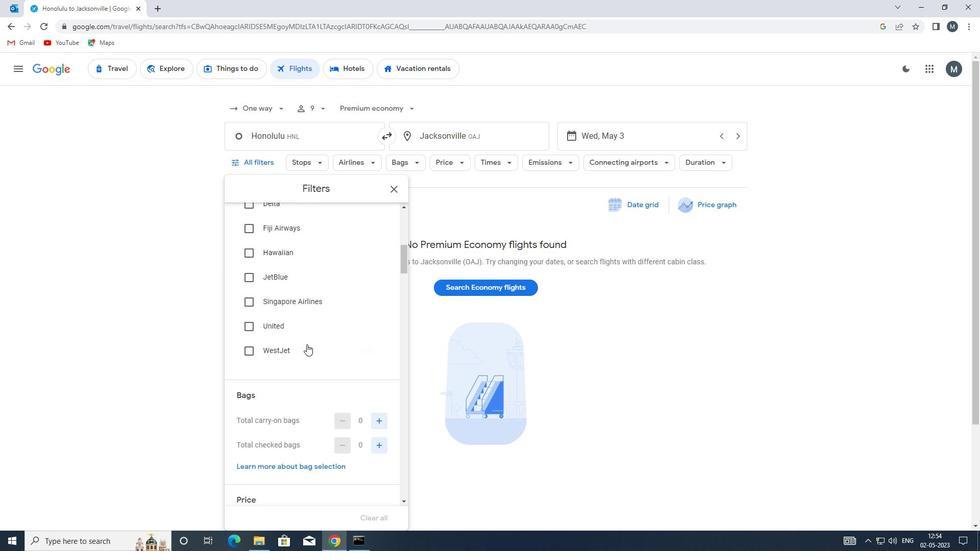 
Action: Mouse moved to (314, 343)
Screenshot: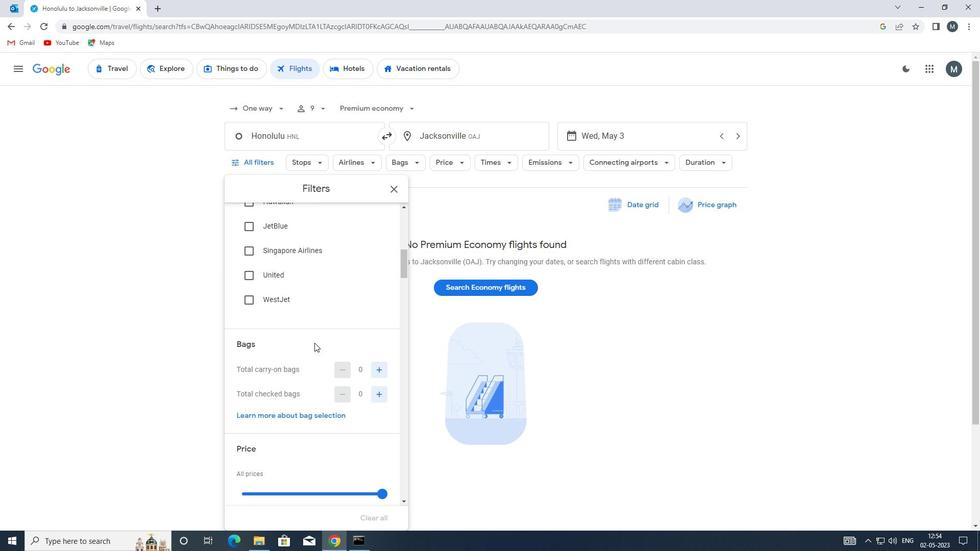 
Action: Mouse scrolled (314, 342) with delta (0, 0)
Screenshot: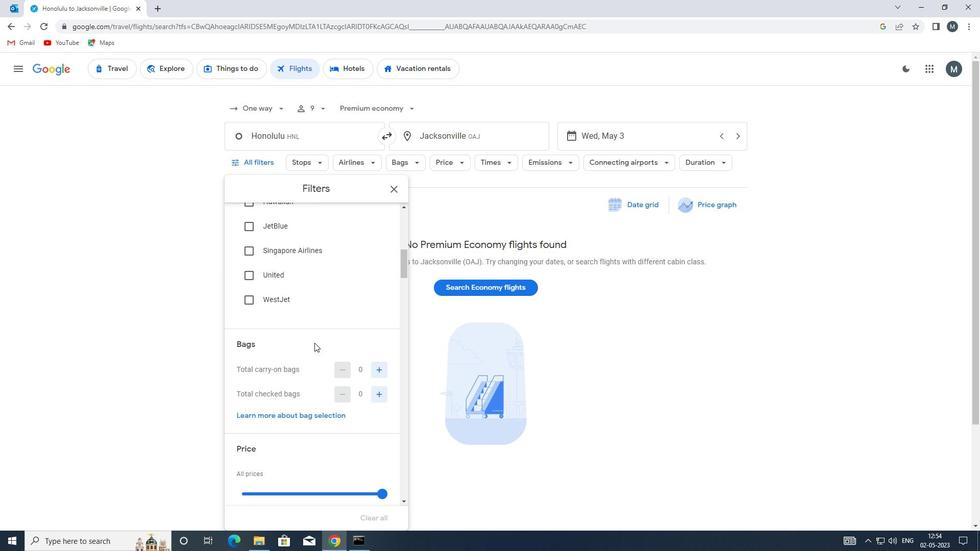 
Action: Mouse moved to (314, 343)
Screenshot: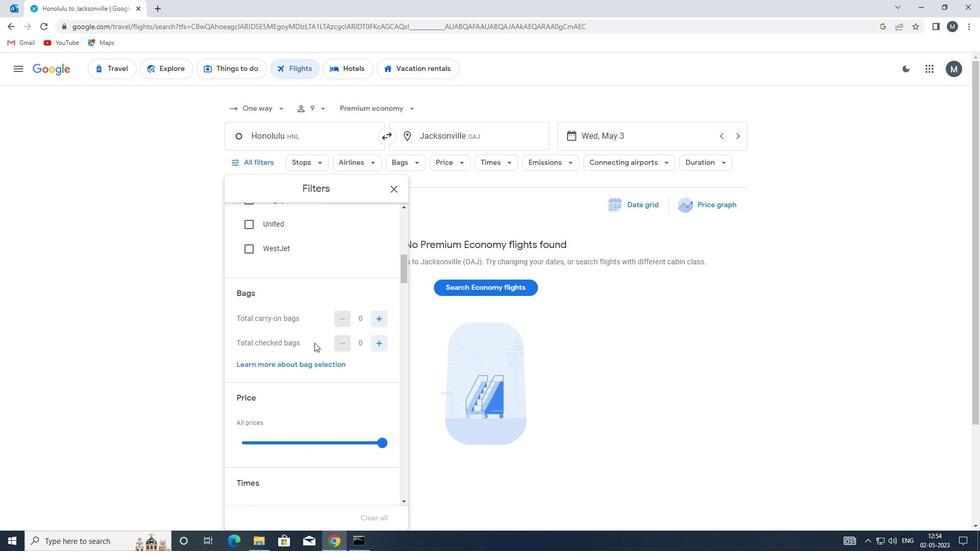 
Action: Mouse scrolled (314, 342) with delta (0, 0)
Screenshot: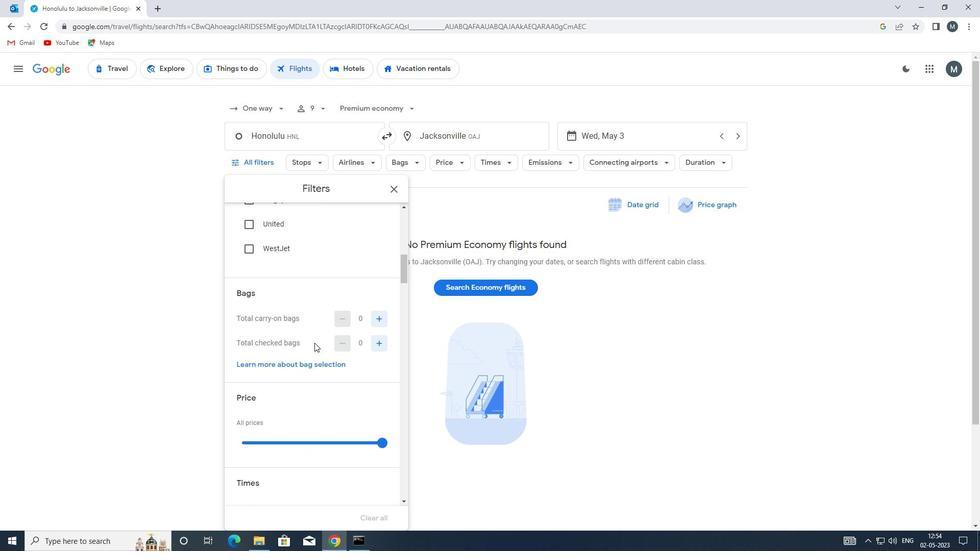 
Action: Mouse moved to (299, 391)
Screenshot: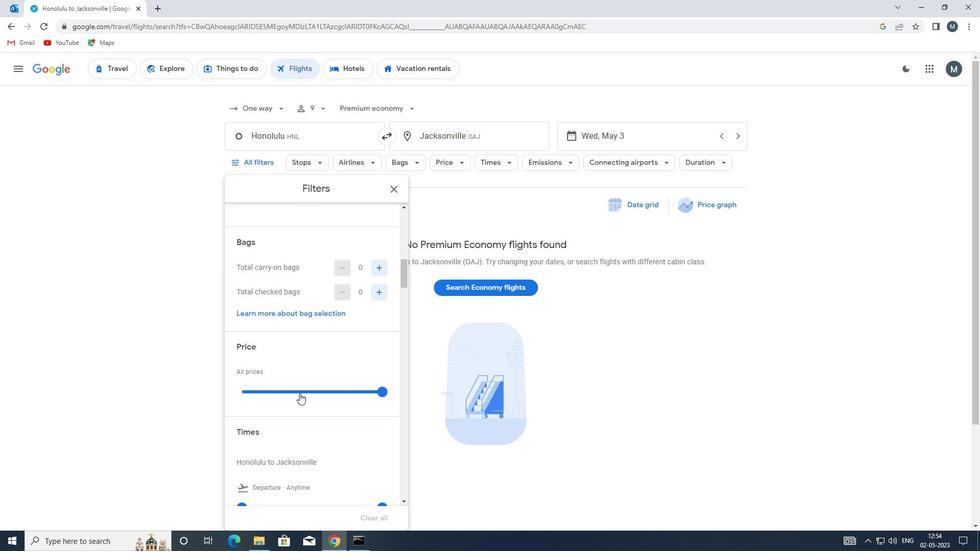 
Action: Mouse pressed left at (299, 391)
Screenshot: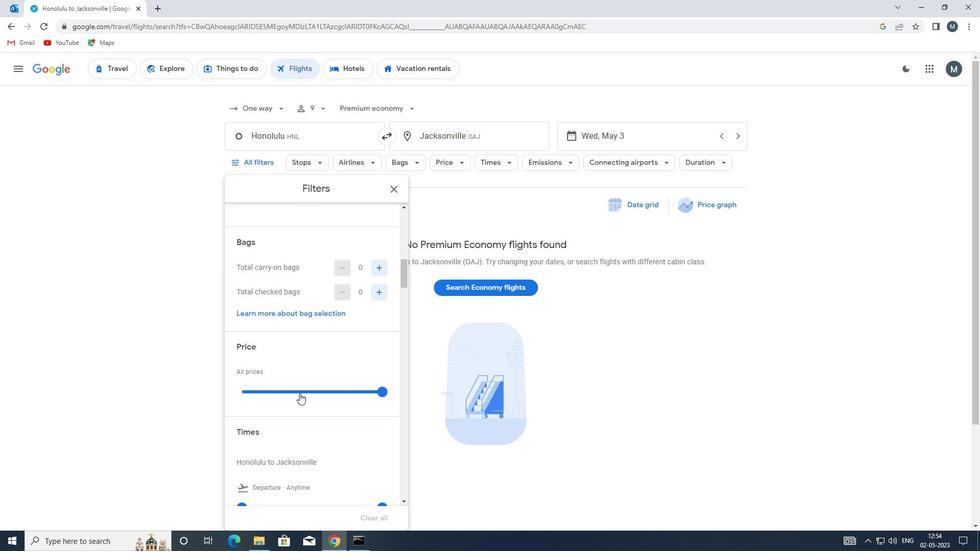 
Action: Mouse moved to (300, 391)
Screenshot: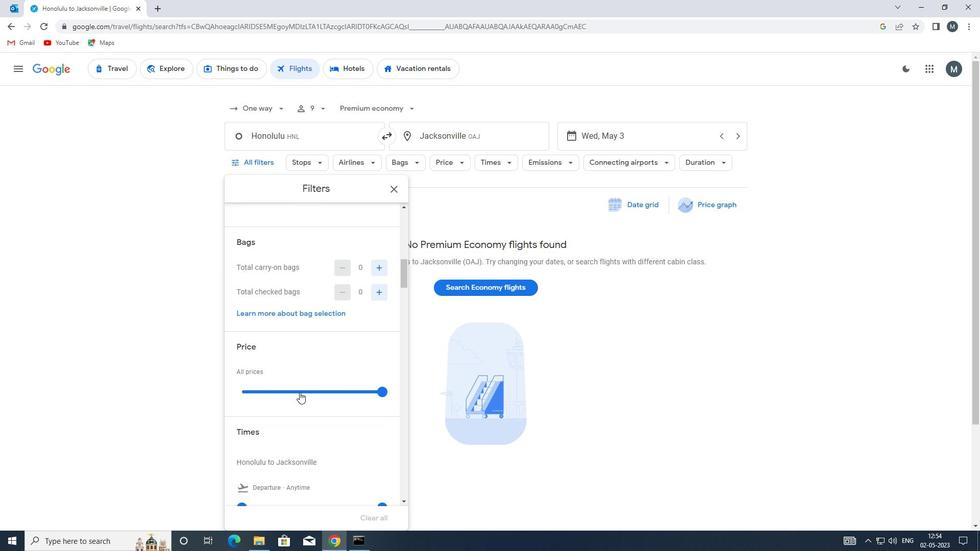 
Action: Mouse pressed left at (300, 391)
Screenshot: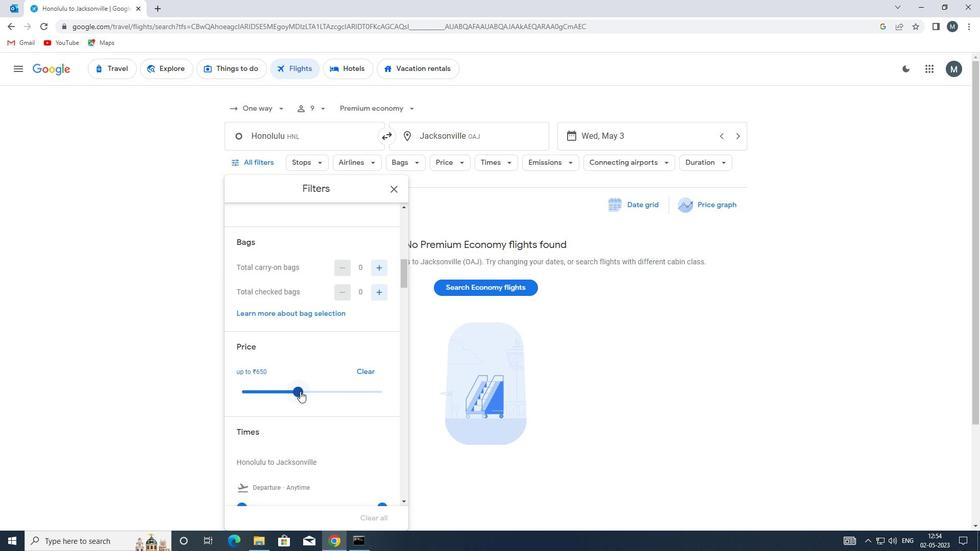 
Action: Mouse moved to (370, 389)
Screenshot: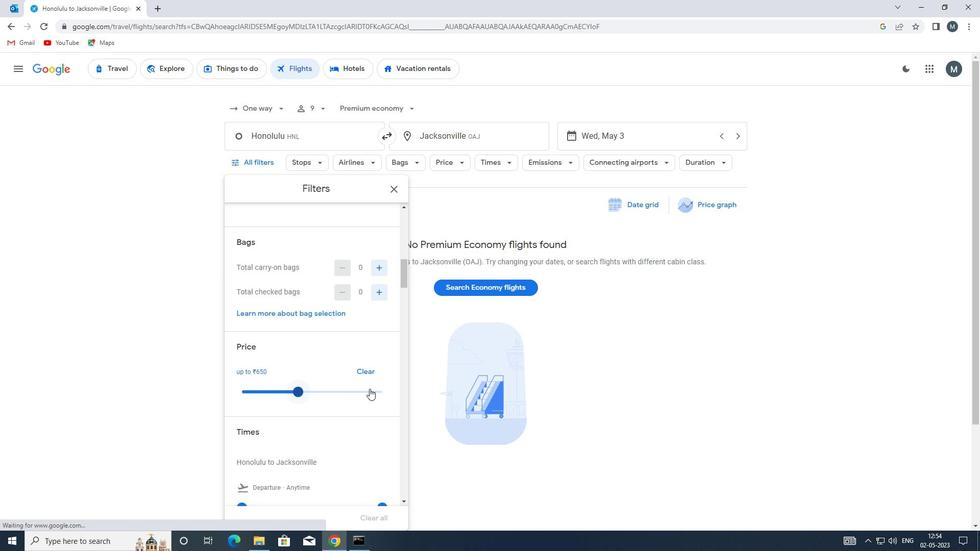 
Action: Mouse pressed left at (370, 389)
Screenshot: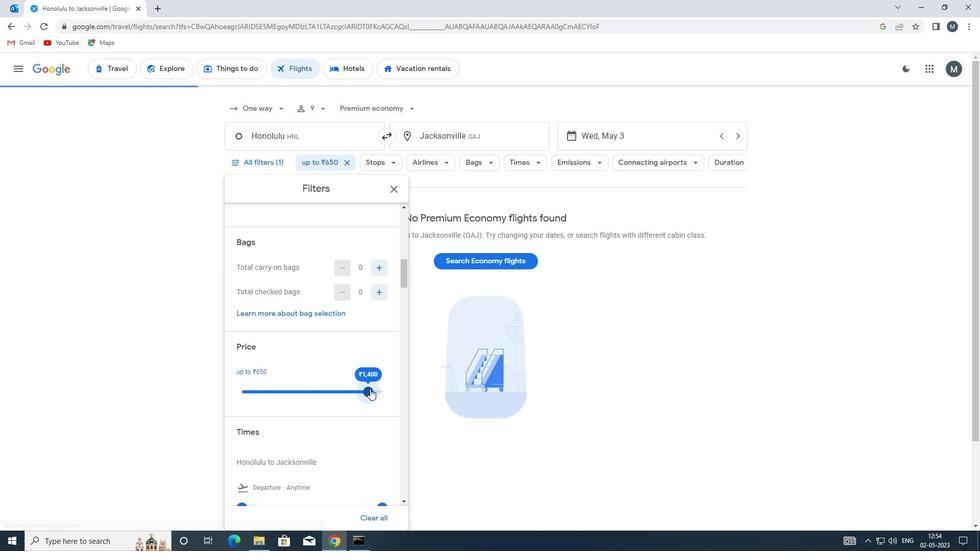 
Action: Mouse pressed left at (370, 389)
Screenshot: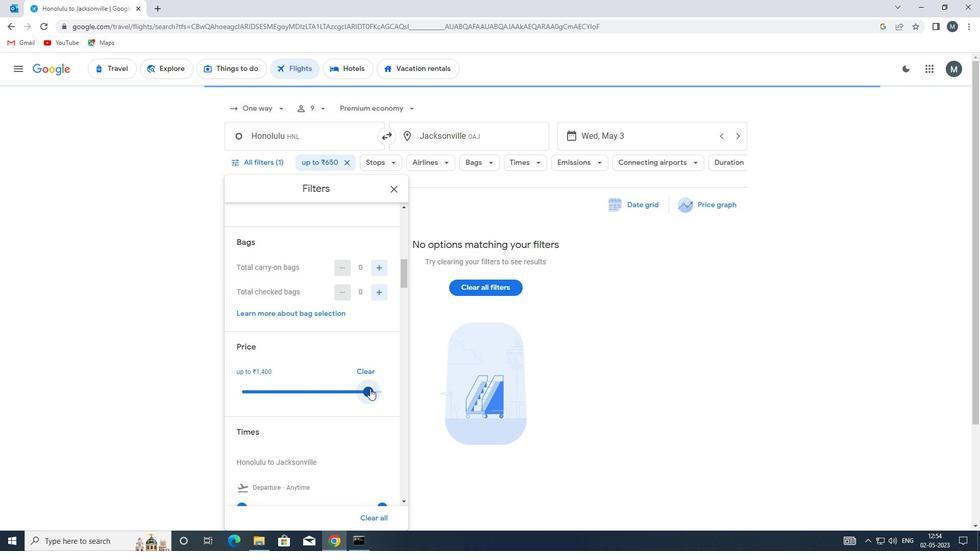 
Action: Mouse moved to (336, 371)
Screenshot: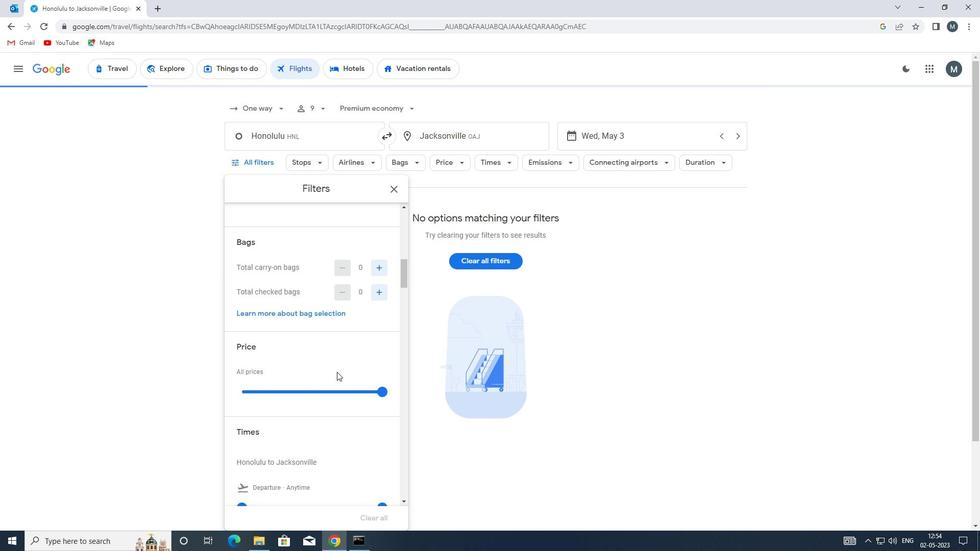 
Action: Mouse scrolled (336, 371) with delta (0, 0)
Screenshot: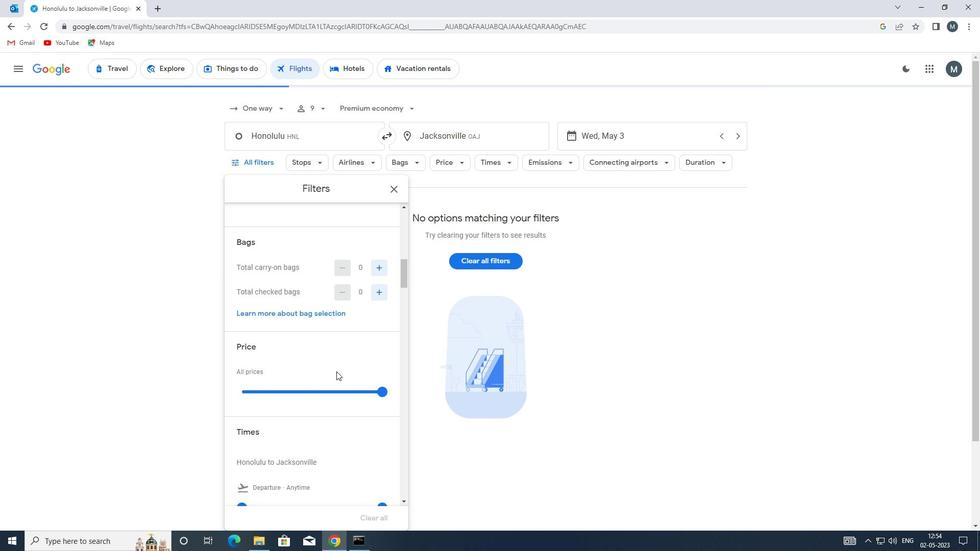 
Action: Mouse moved to (334, 370)
Screenshot: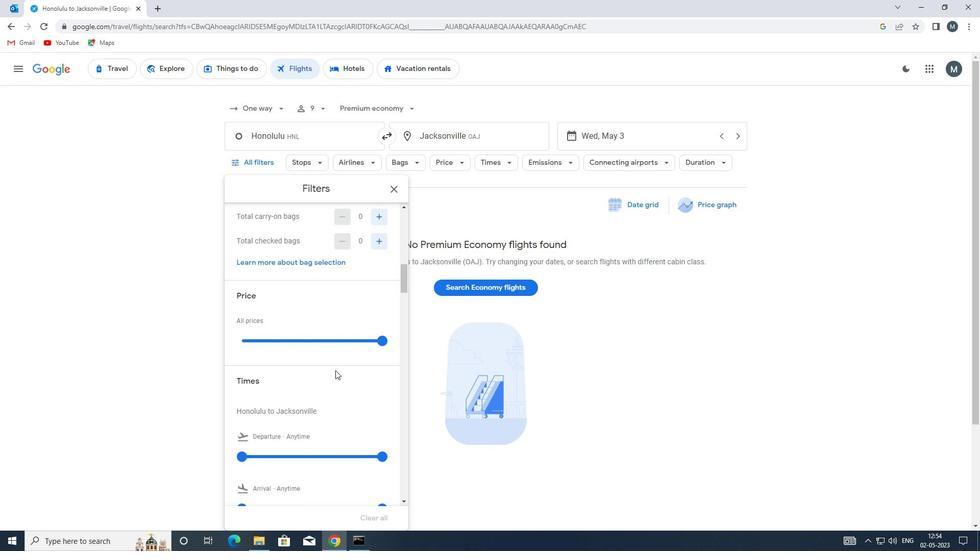 
Action: Mouse scrolled (334, 369) with delta (0, 0)
Screenshot: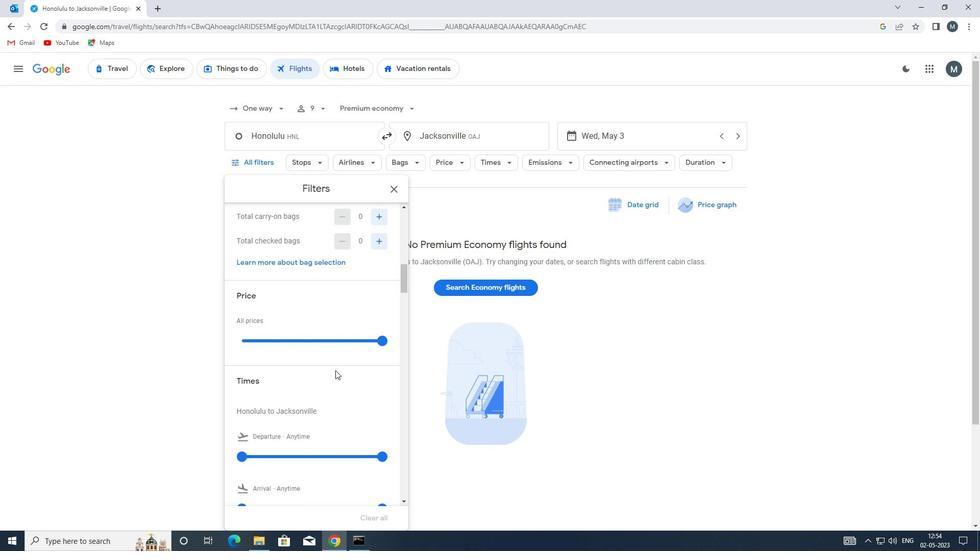 
Action: Mouse moved to (314, 370)
Screenshot: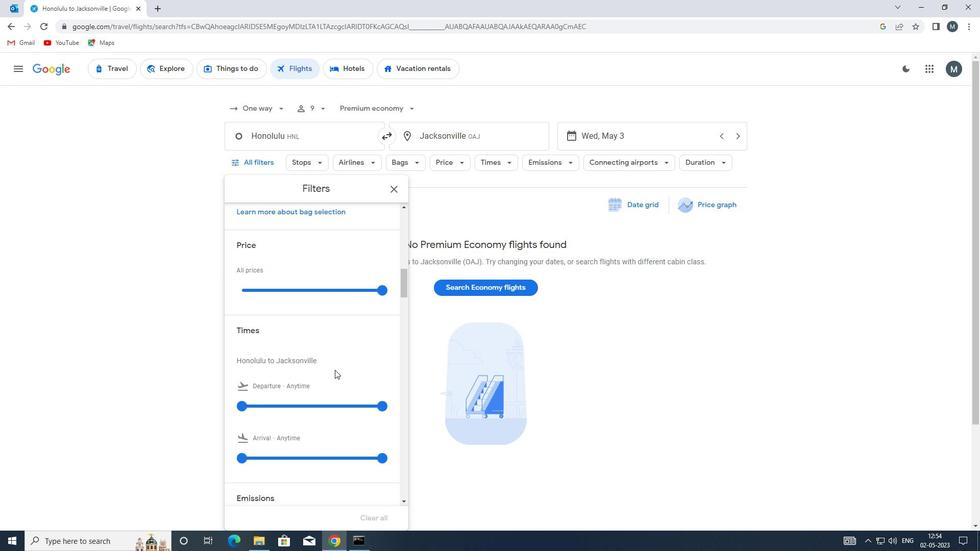 
Action: Mouse scrolled (314, 370) with delta (0, 0)
Screenshot: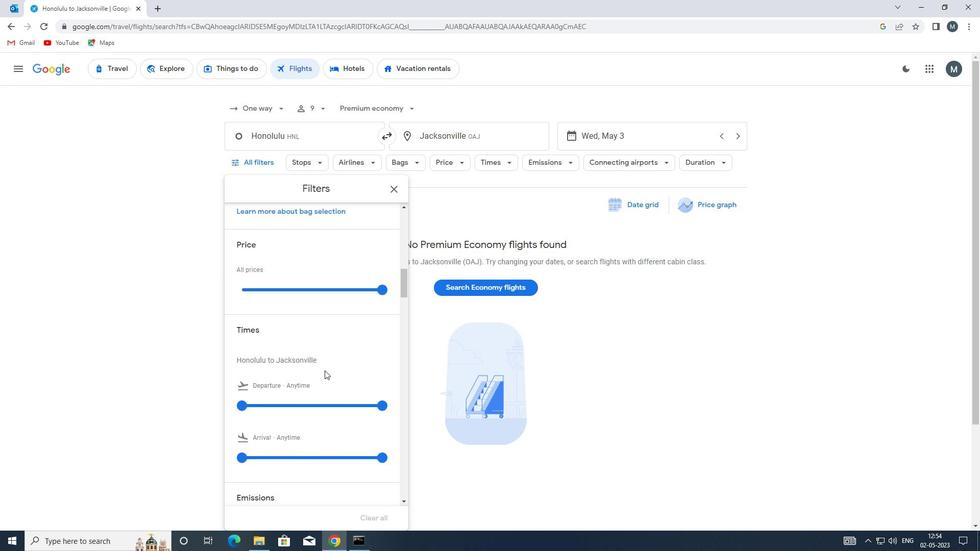 
Action: Mouse moved to (239, 355)
Screenshot: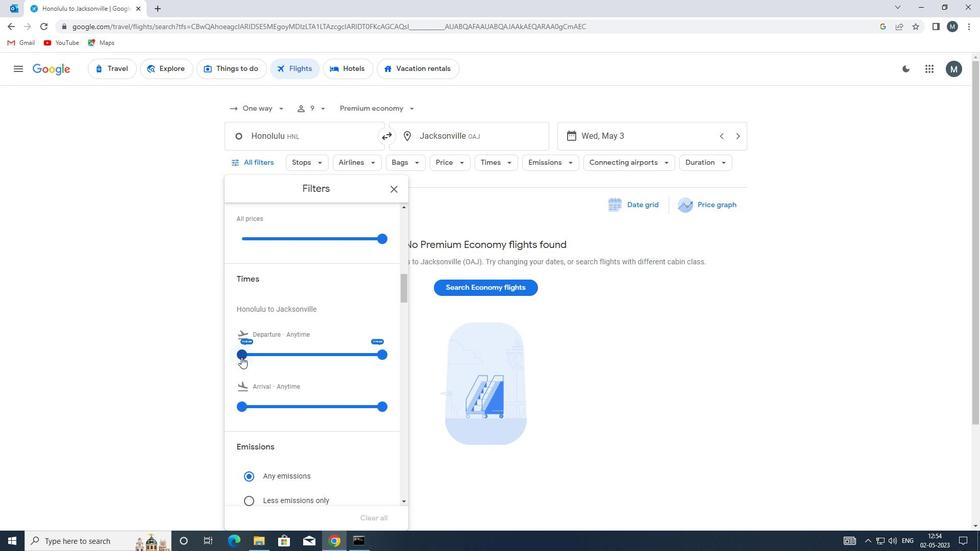 
Action: Mouse pressed left at (239, 355)
Screenshot: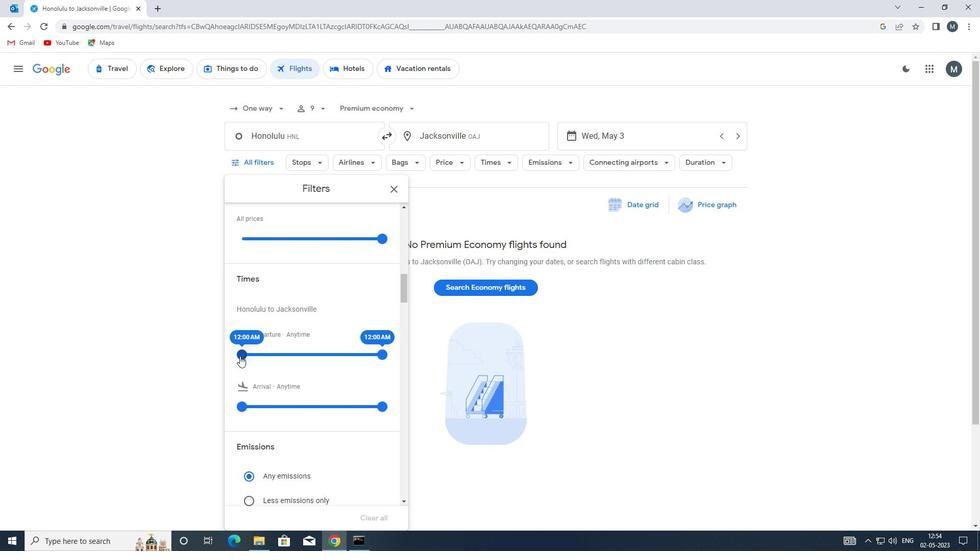 
Action: Mouse moved to (377, 356)
Screenshot: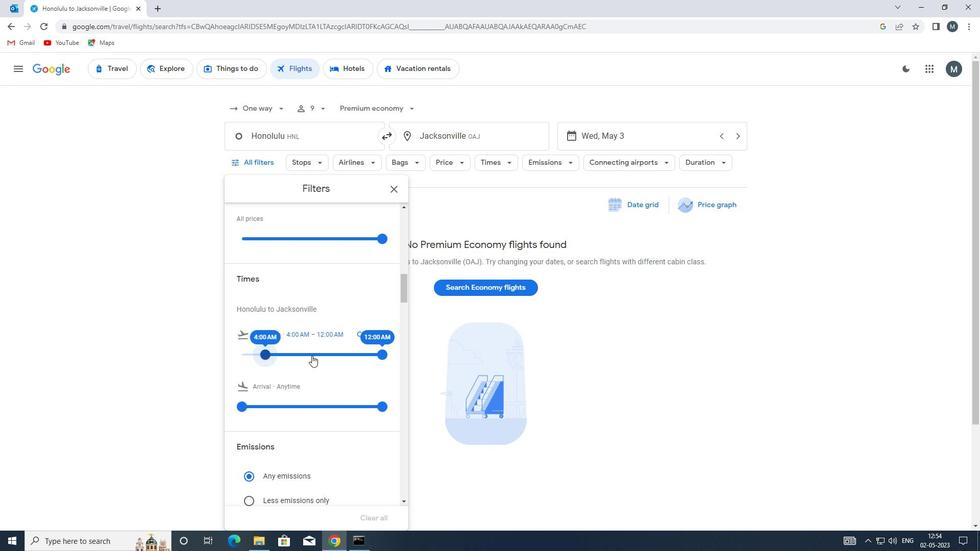 
Action: Mouse pressed left at (377, 356)
Screenshot: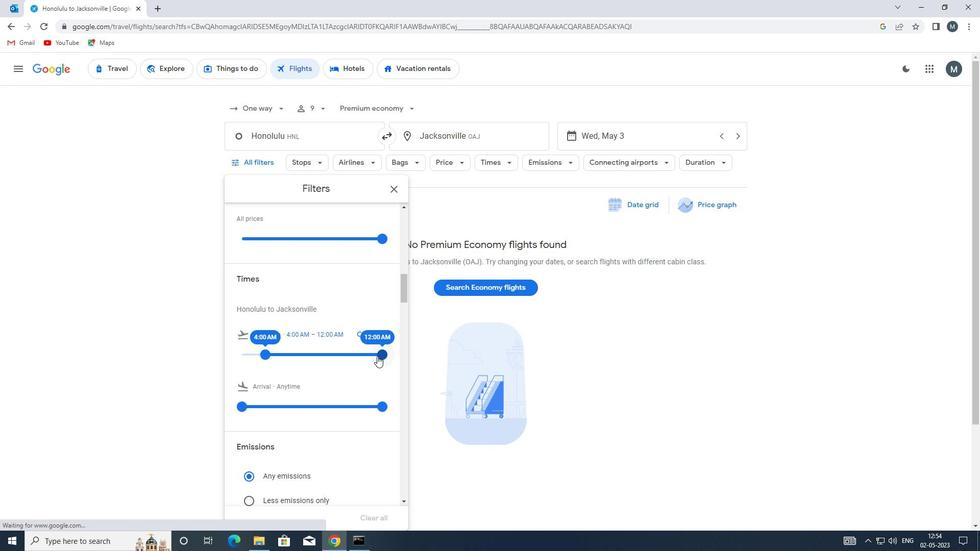
Action: Mouse moved to (273, 357)
Screenshot: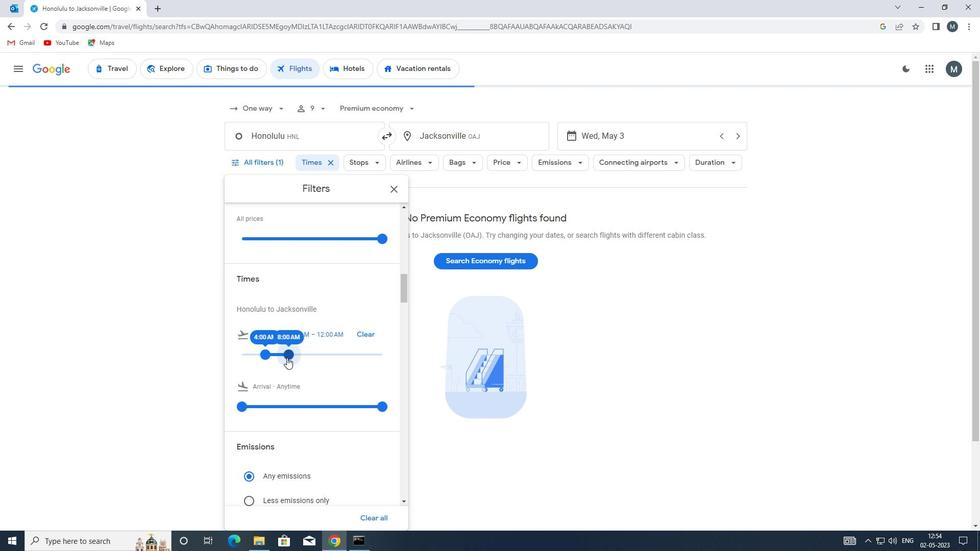 
Action: Mouse pressed left at (273, 357)
Screenshot: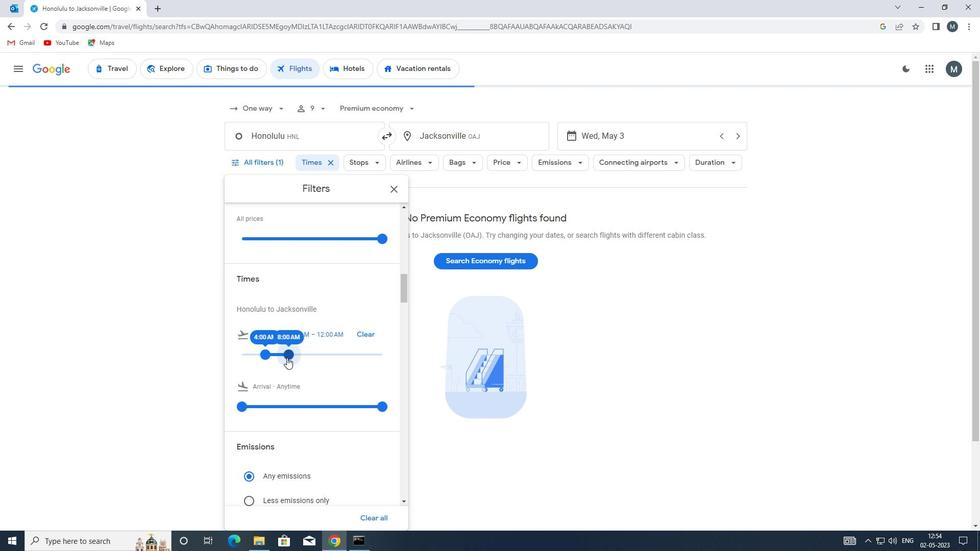 
Action: Mouse pressed right at (273, 357)
Screenshot: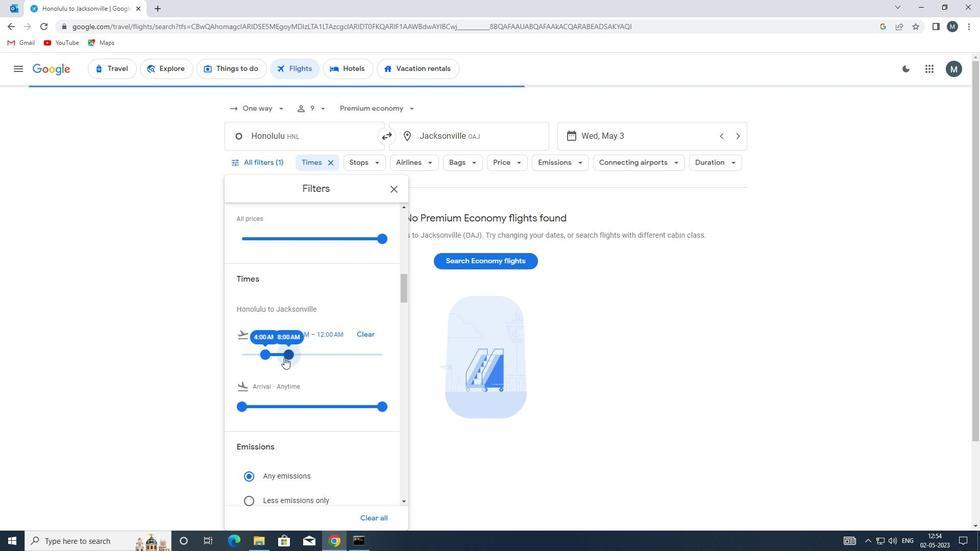
Action: Mouse moved to (269, 354)
Screenshot: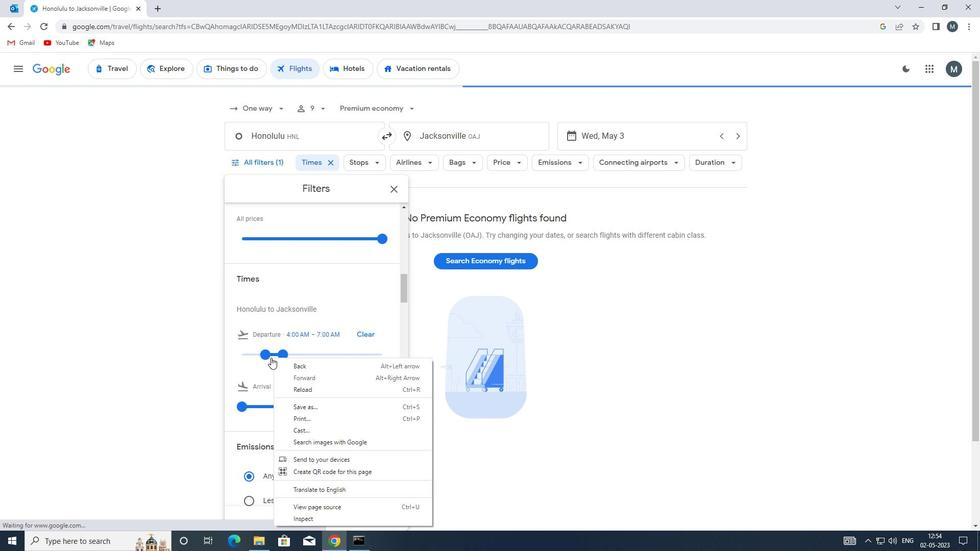 
Action: Mouse pressed right at (269, 354)
Screenshot: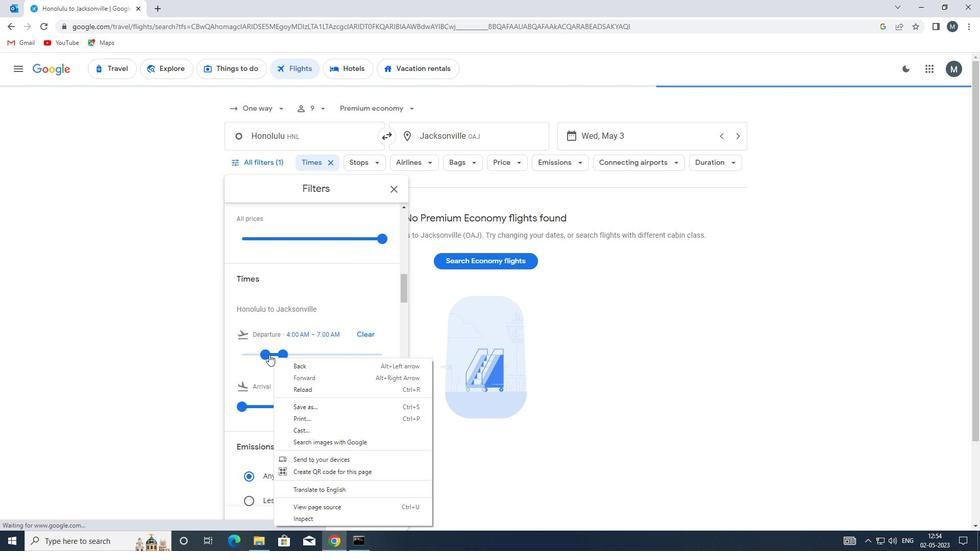 
Action: Mouse moved to (242, 351)
Screenshot: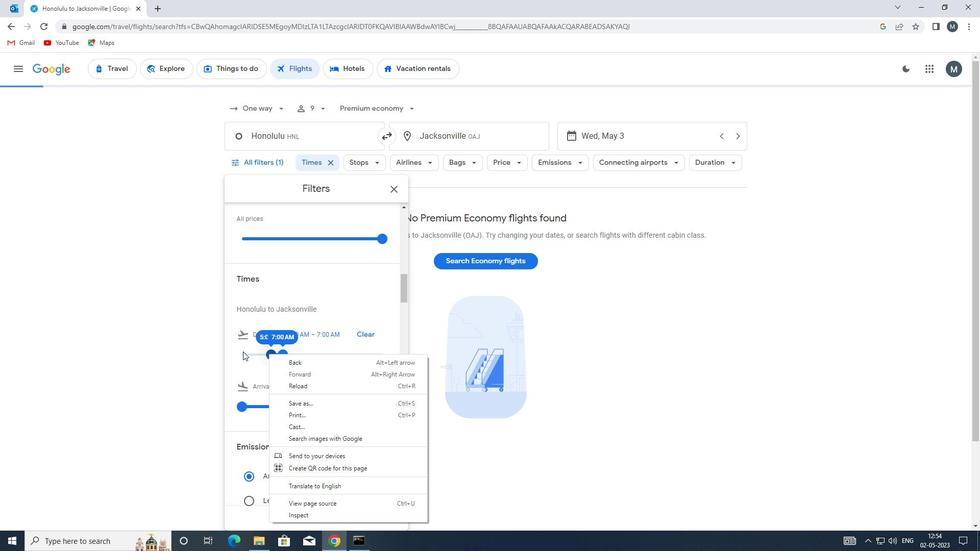 
Action: Mouse scrolled (242, 350) with delta (0, 0)
Screenshot: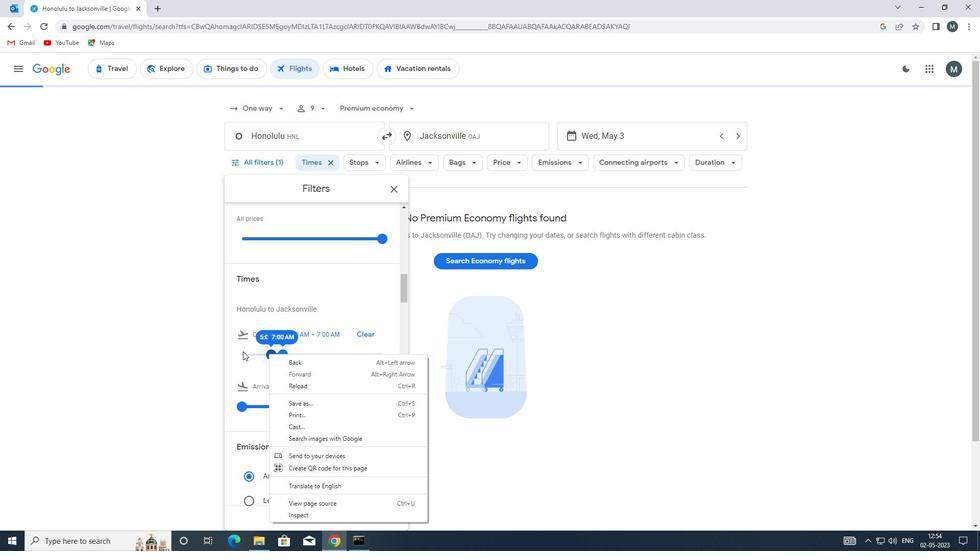 
Action: Mouse moved to (271, 303)
Screenshot: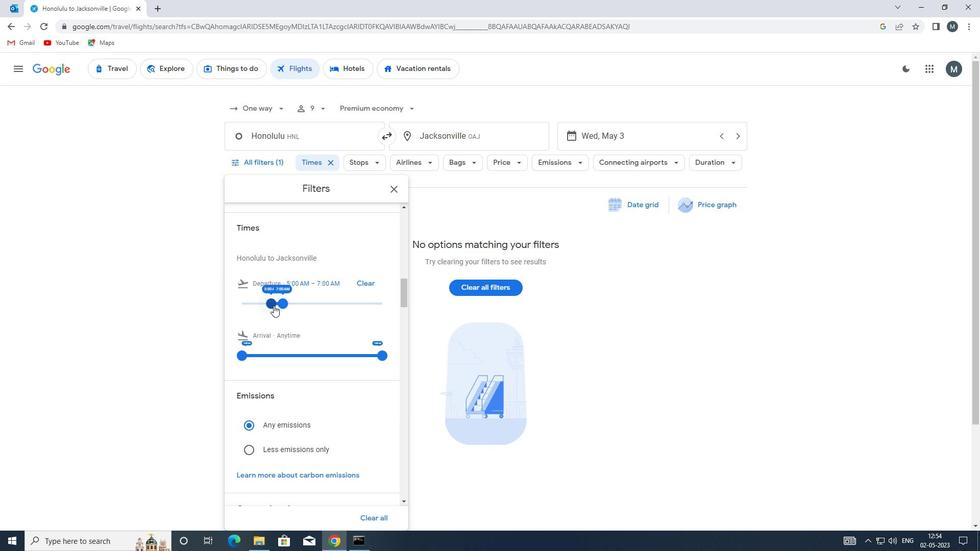 
Action: Mouse pressed left at (271, 303)
Screenshot: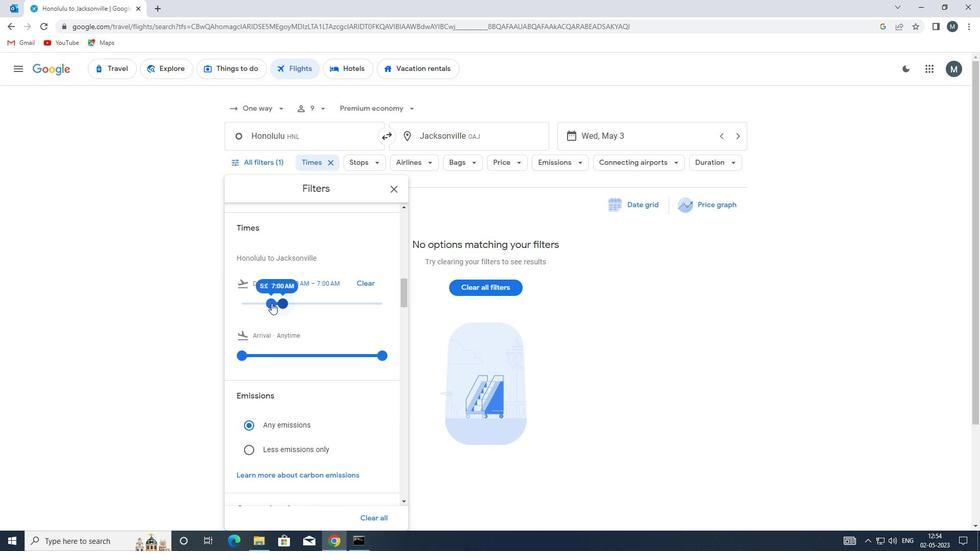
Action: Mouse moved to (282, 301)
Screenshot: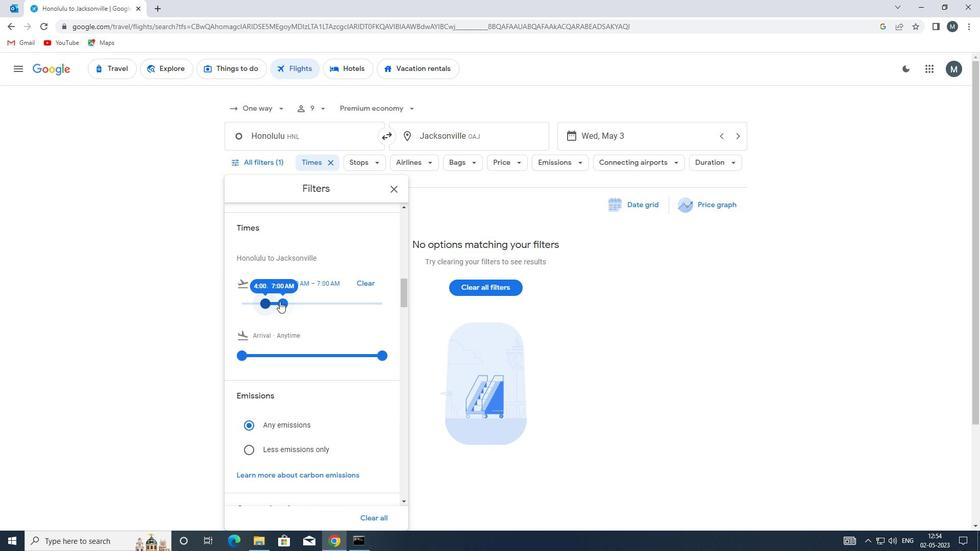 
Action: Mouse pressed left at (282, 301)
Screenshot: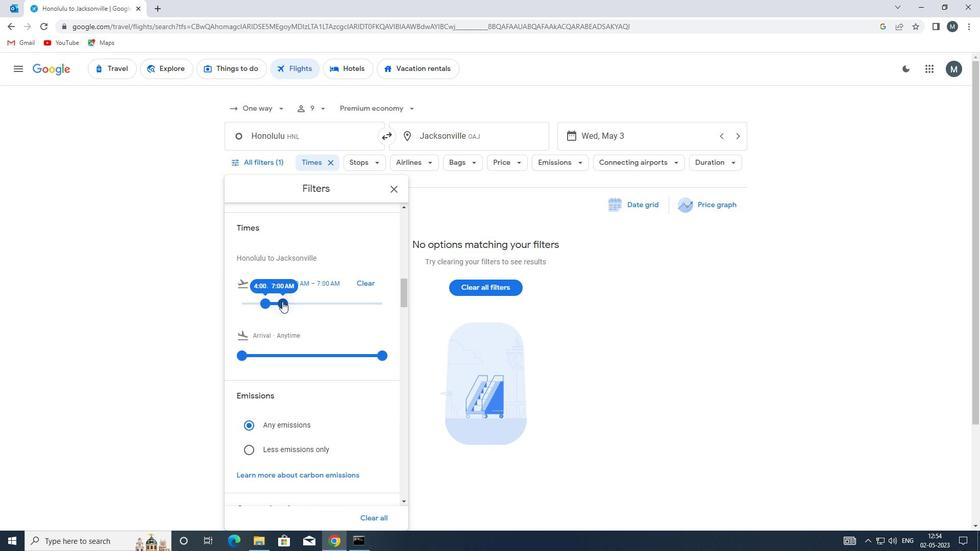 
Action: Mouse moved to (282, 303)
Screenshot: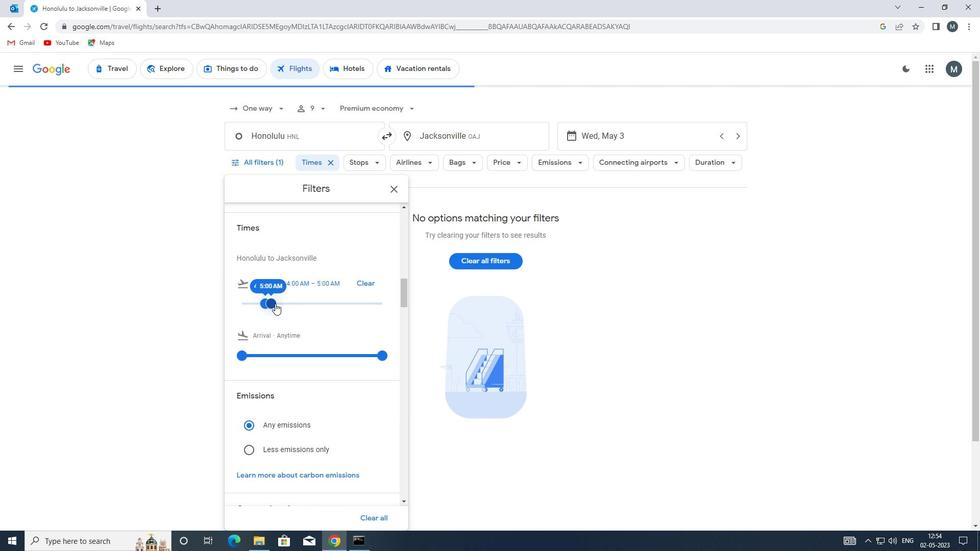 
Action: Mouse scrolled (282, 302) with delta (0, 0)
Screenshot: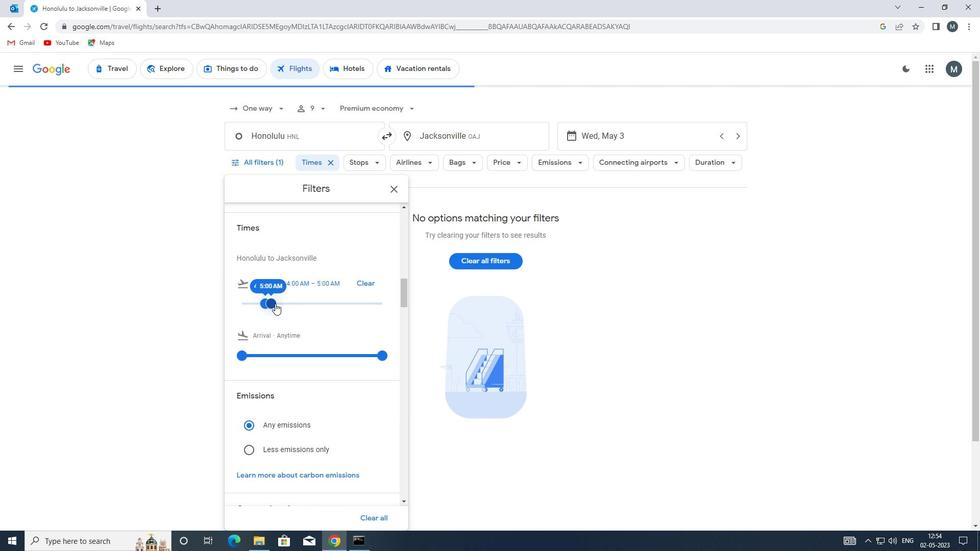 
Action: Mouse moved to (282, 304)
Screenshot: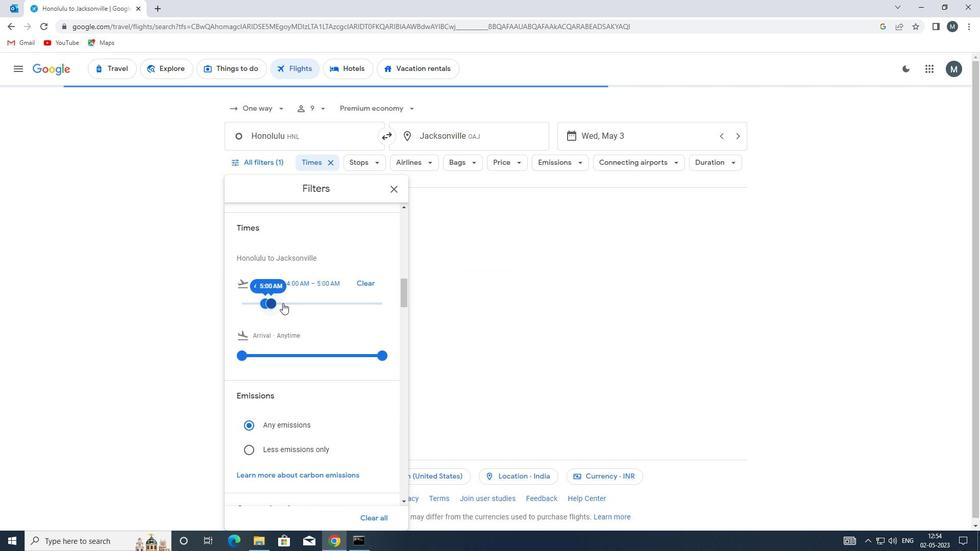 
Action: Mouse scrolled (282, 304) with delta (0, 0)
Screenshot: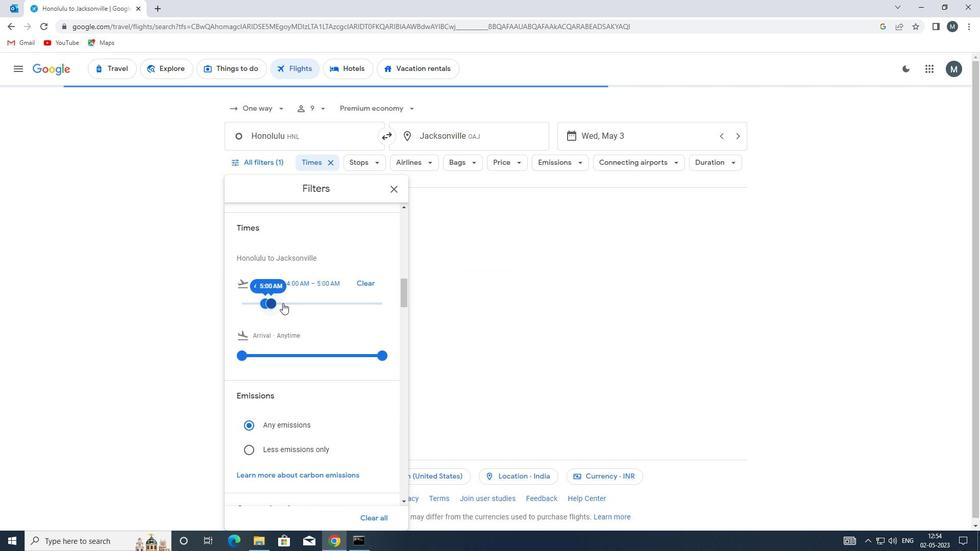 
Action: Mouse moved to (392, 186)
Screenshot: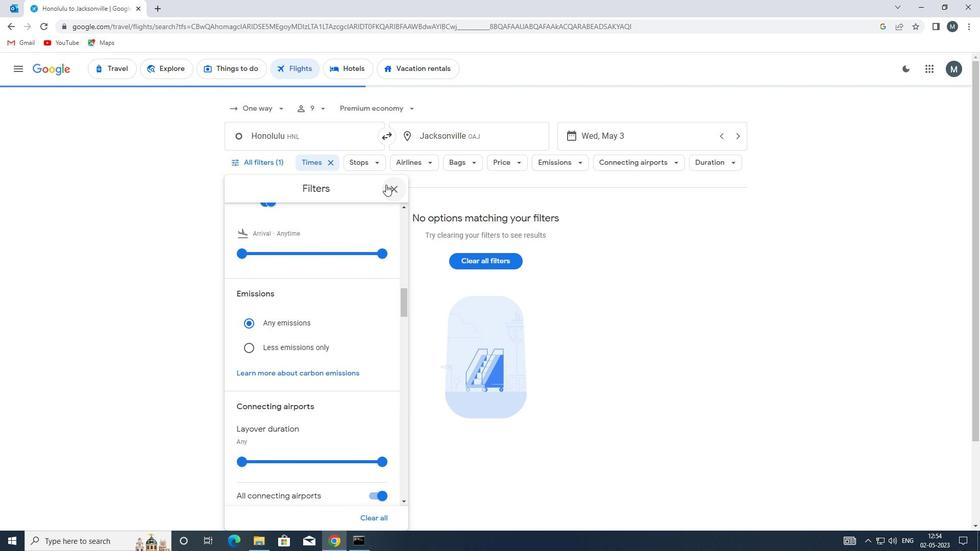 
Action: Mouse pressed left at (392, 186)
Screenshot: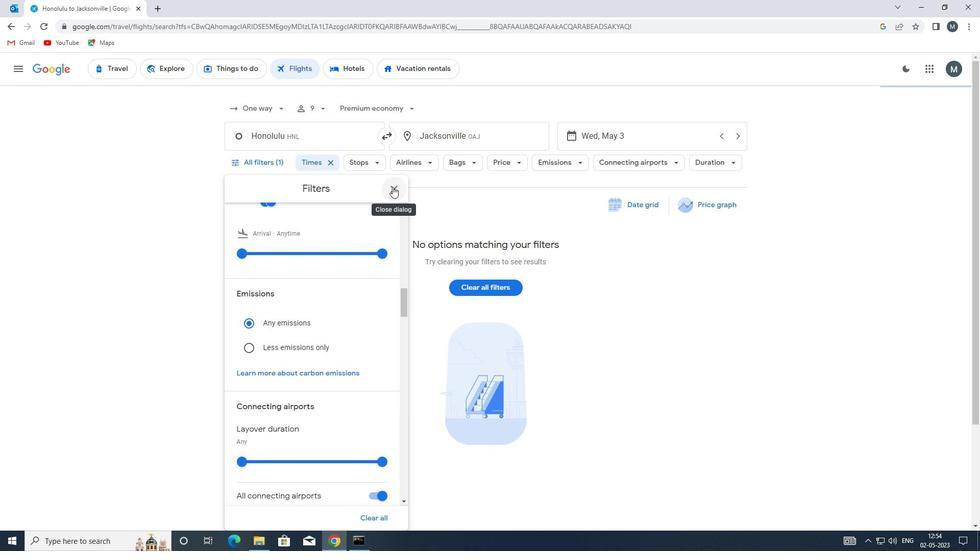 
